 Task: Open Card Mobile App Development Review in Board Sales Team Performance Analysis and Improvement to Workspace Event Technology Rentals and add a team member Softage.2@softage.net, a label Blue, a checklist Webinars, an attachment from your computer, a color Blue and finally, add a card description 'Research and develop new product positioning strategy' and a comment 'This task presents an opportunity to demonstrate our leadership and decision-making skills, making informed choices and taking action.'. Add a start date 'Jan 06, 1900' with a due date 'Jan 13, 1900'
Action: Mouse moved to (775, 399)
Screenshot: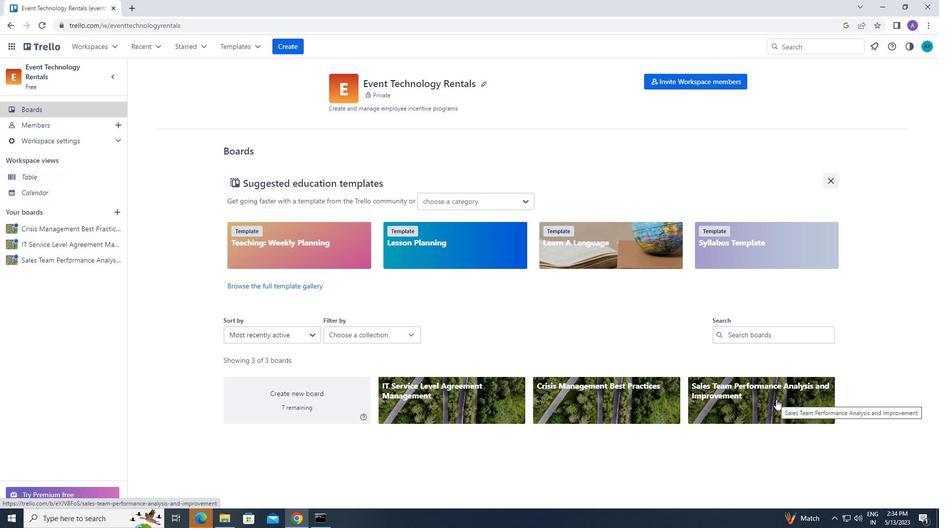 
Action: Mouse pressed left at (775, 399)
Screenshot: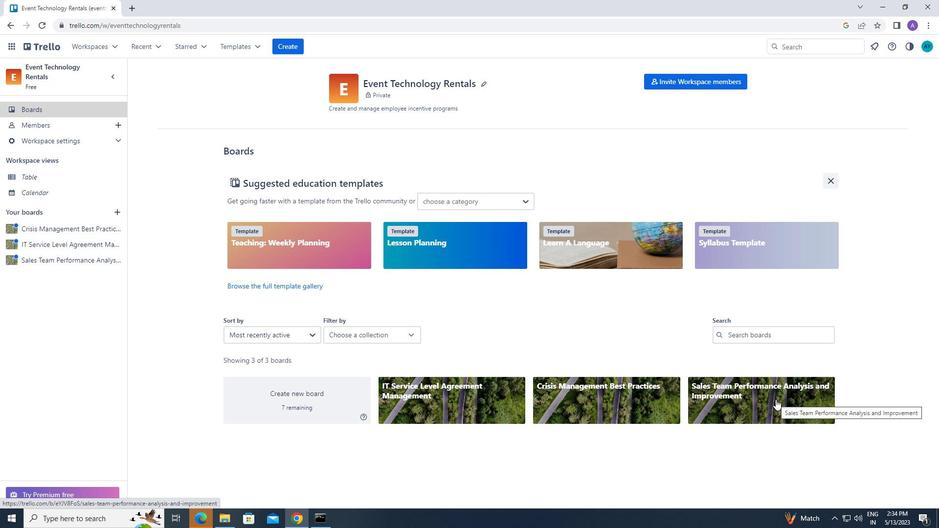 
Action: Mouse moved to (355, 124)
Screenshot: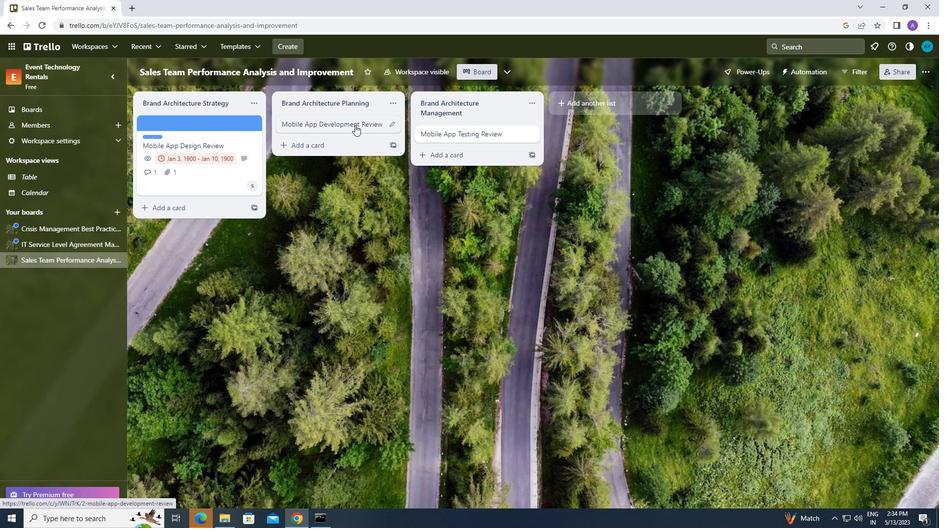 
Action: Mouse pressed left at (355, 124)
Screenshot: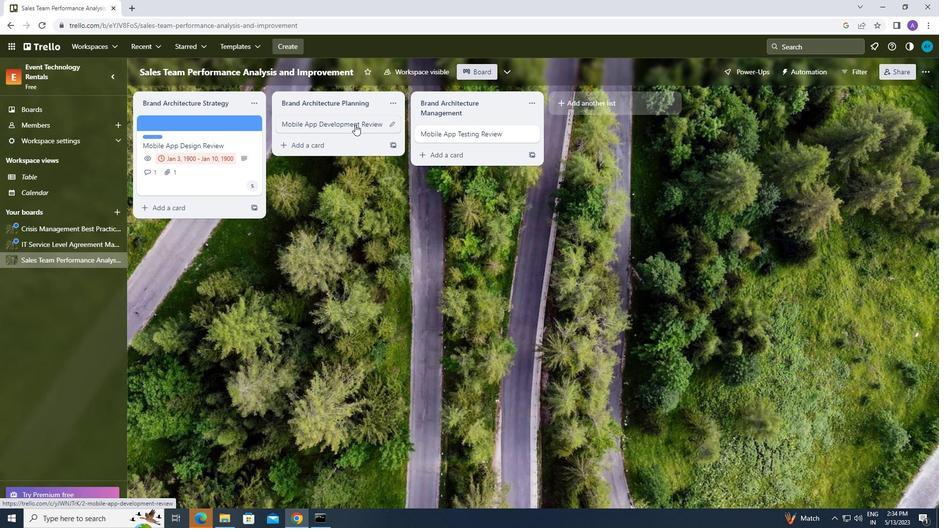 
Action: Mouse moved to (586, 157)
Screenshot: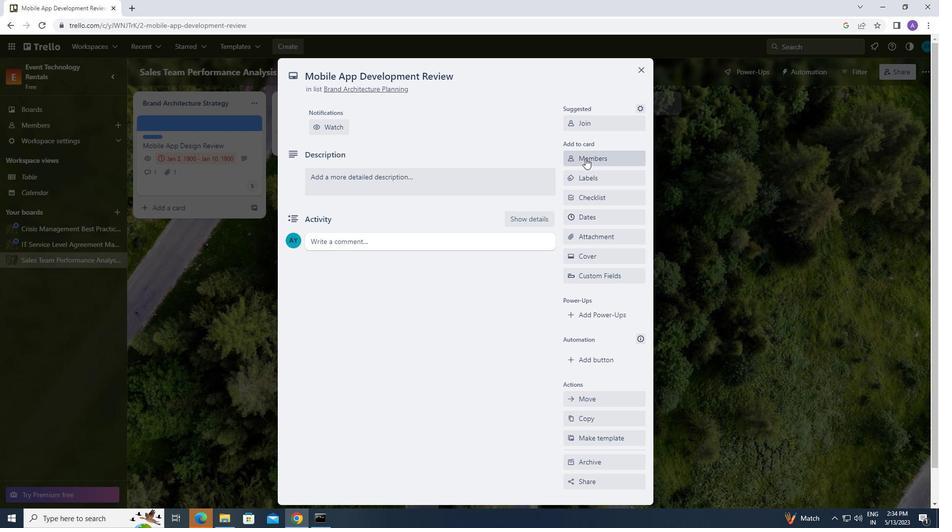 
Action: Mouse pressed left at (586, 157)
Screenshot: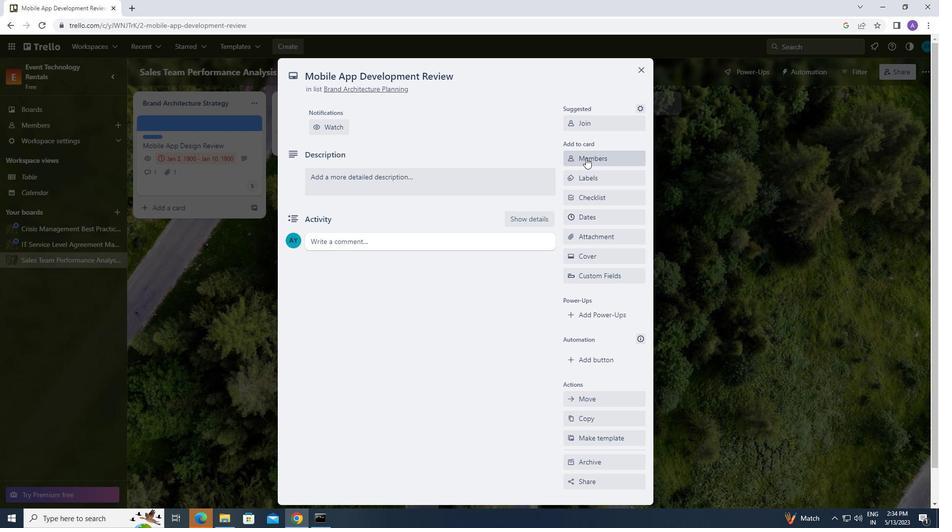 
Action: Mouse moved to (590, 202)
Screenshot: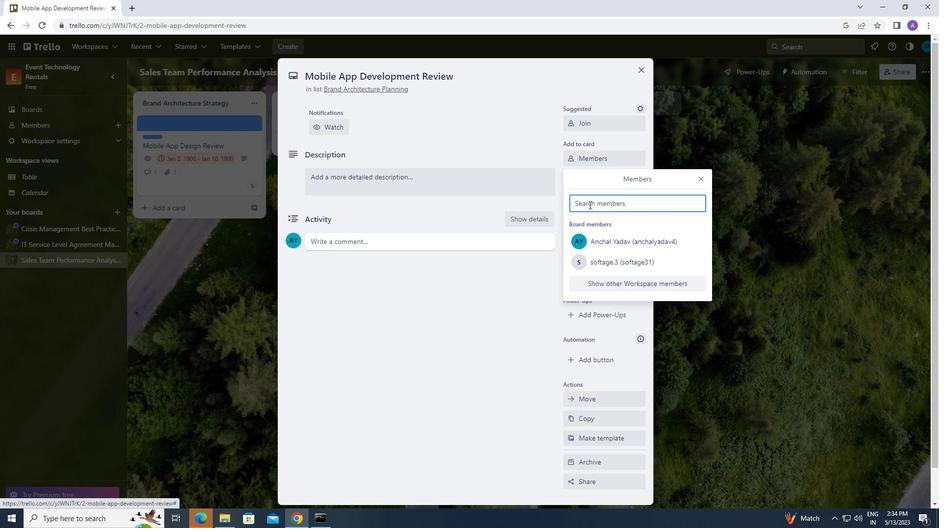 
Action: Mouse pressed left at (590, 202)
Screenshot: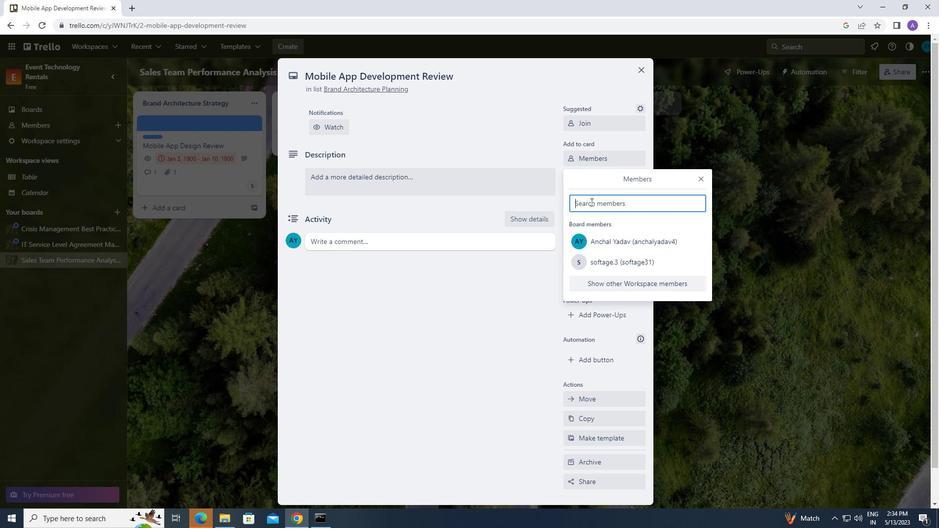 
Action: Key pressed <Key.caps_lock>s<Key.caps_lock><Key.backspace>s<Key.caps_lock>oftag
Screenshot: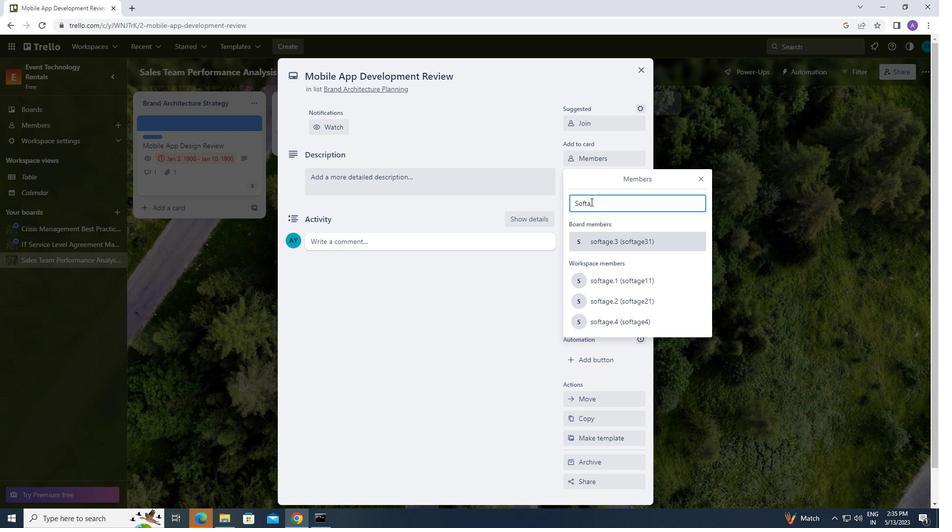
Action: Mouse moved to (638, 196)
Screenshot: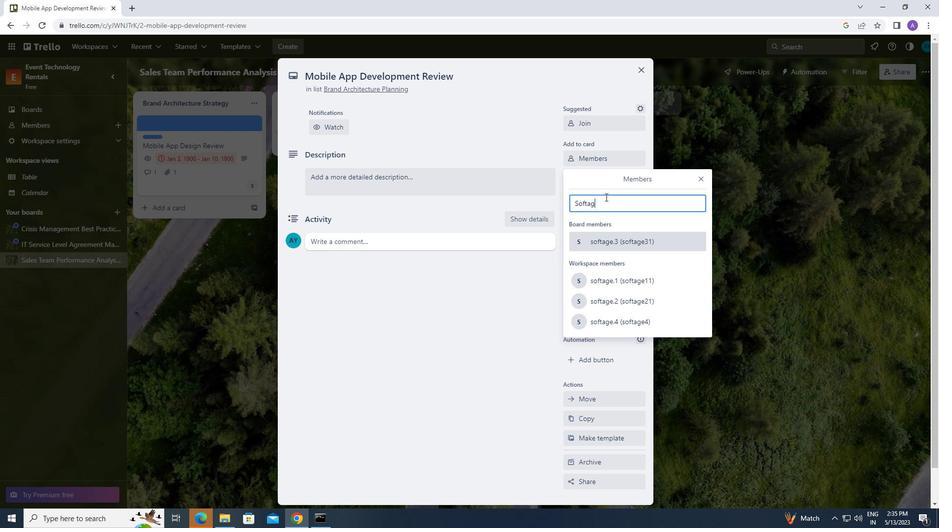 
Action: Key pressed e.2<Key.shift_r>@softage.n
Screenshot: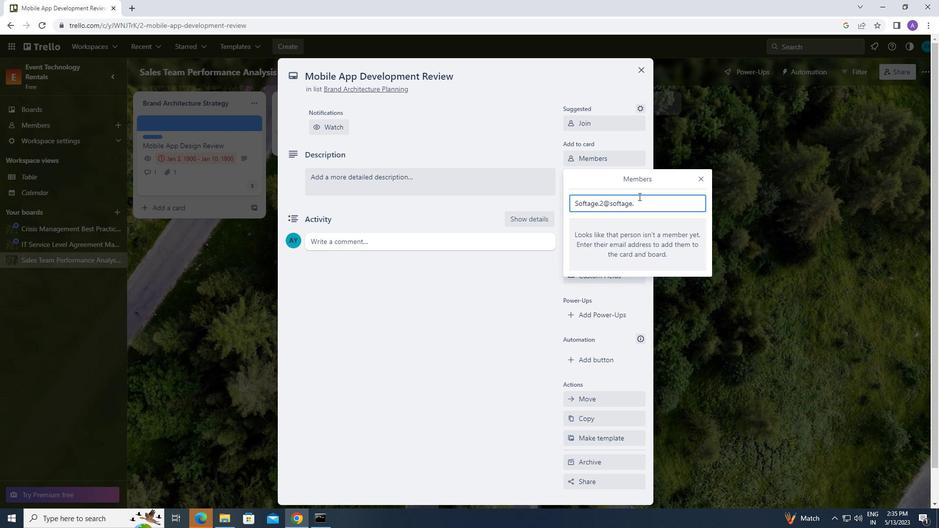 
Action: Mouse moved to (714, 55)
Screenshot: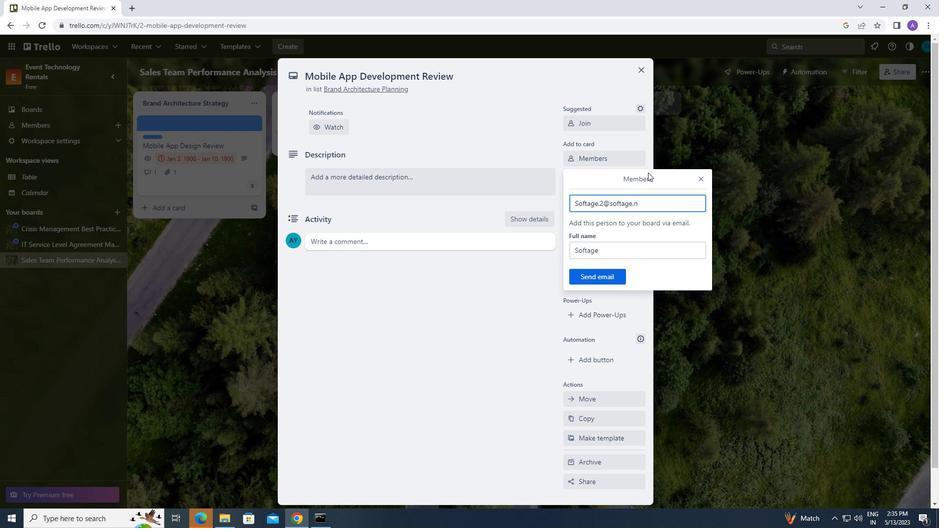 
Action: Key pressed e
Screenshot: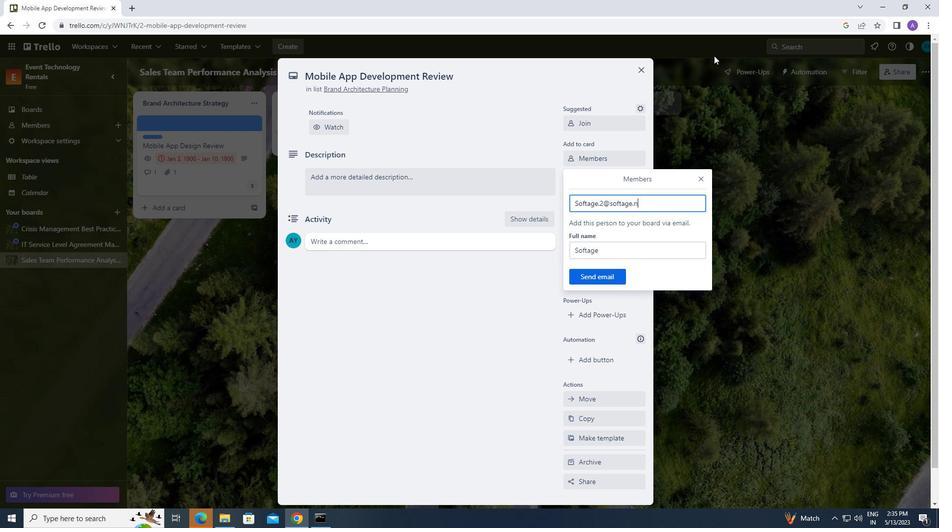 
Action: Mouse moved to (711, 54)
Screenshot: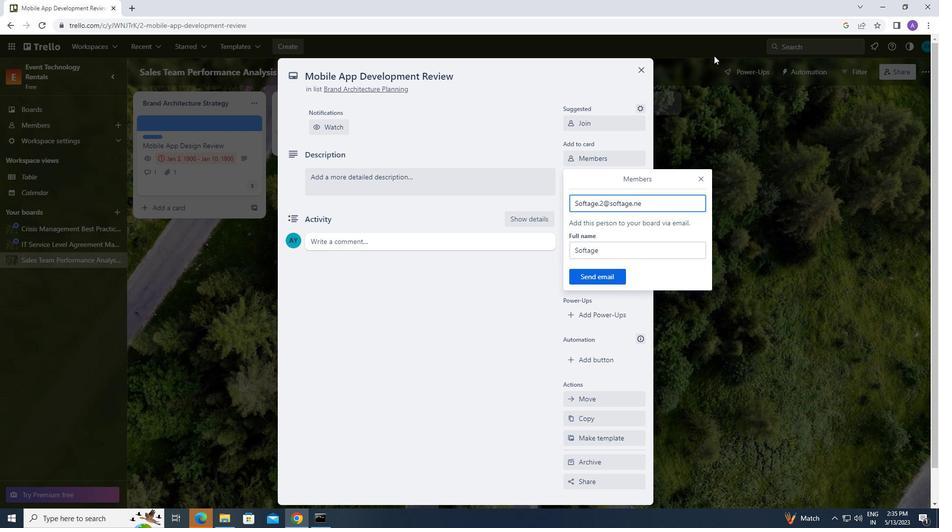 
Action: Key pressed t
Screenshot: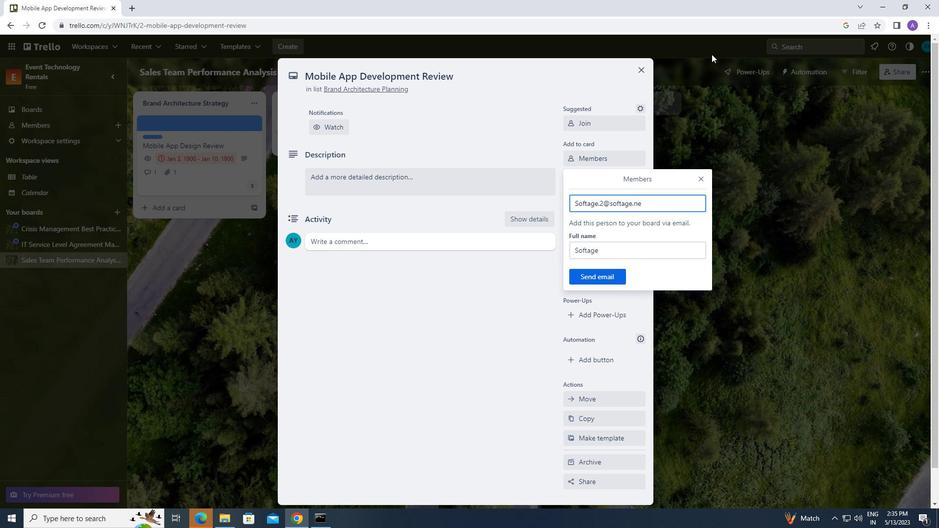 
Action: Mouse moved to (592, 278)
Screenshot: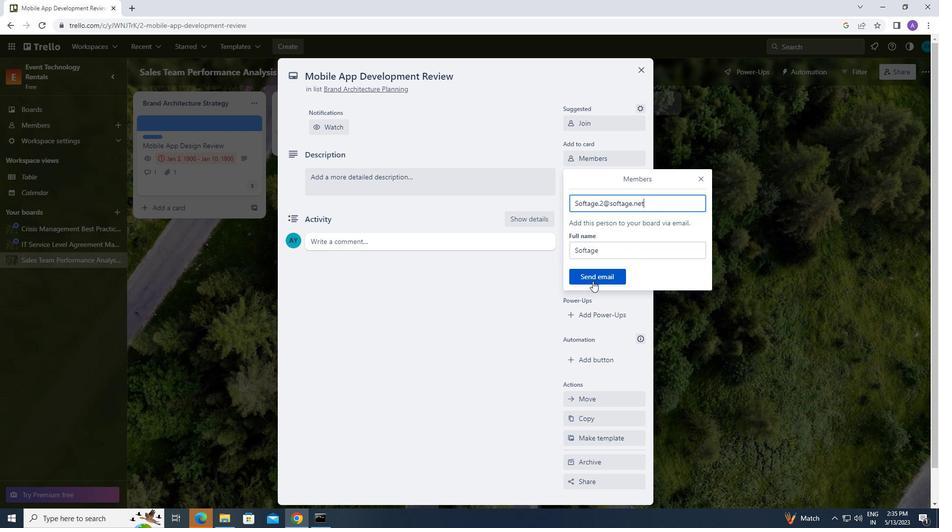 
Action: Mouse pressed left at (592, 278)
Screenshot: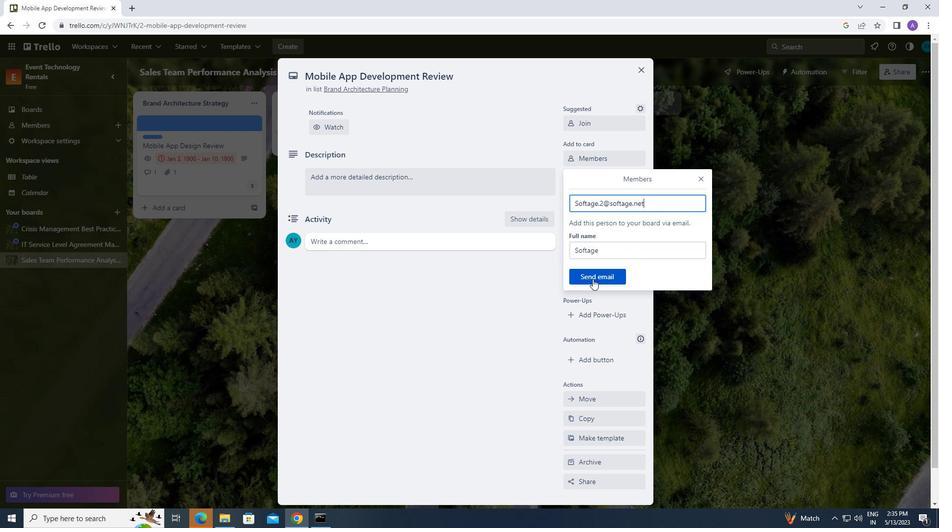 
Action: Mouse moved to (595, 173)
Screenshot: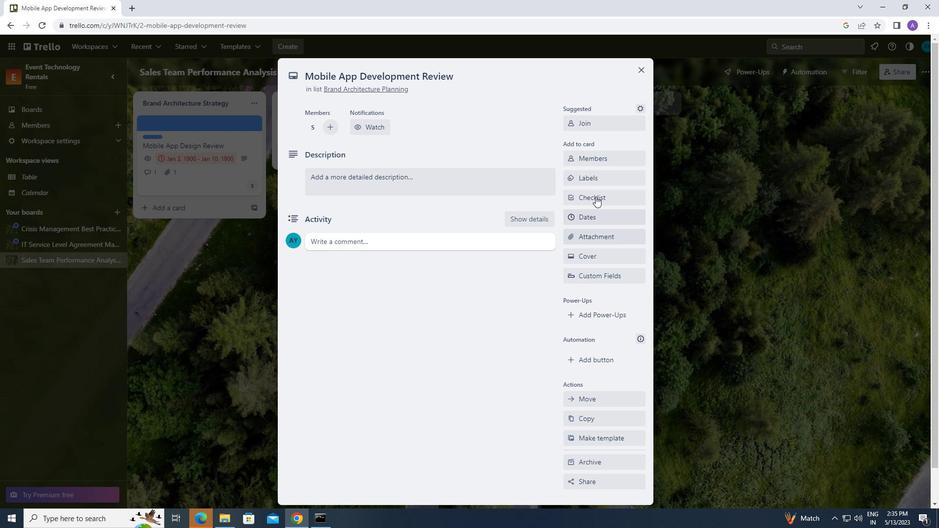 
Action: Mouse pressed left at (595, 173)
Screenshot: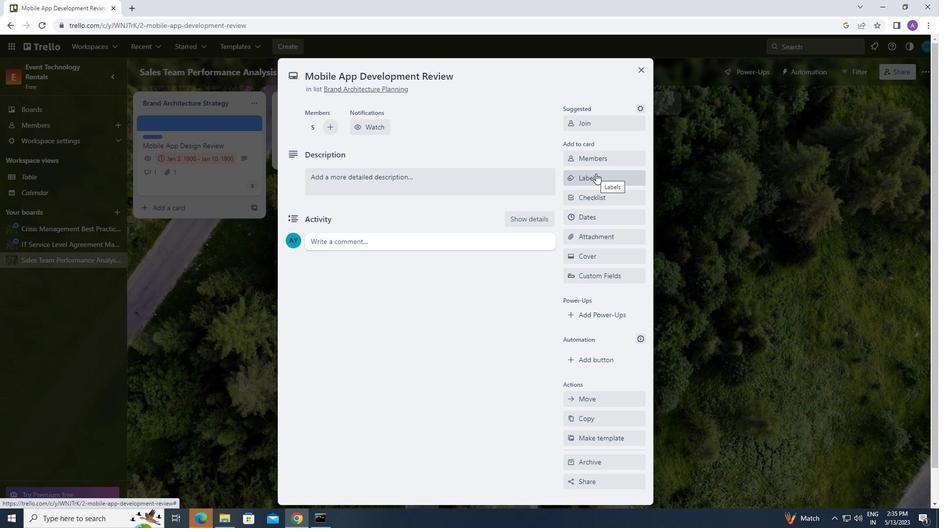 
Action: Mouse moved to (611, 368)
Screenshot: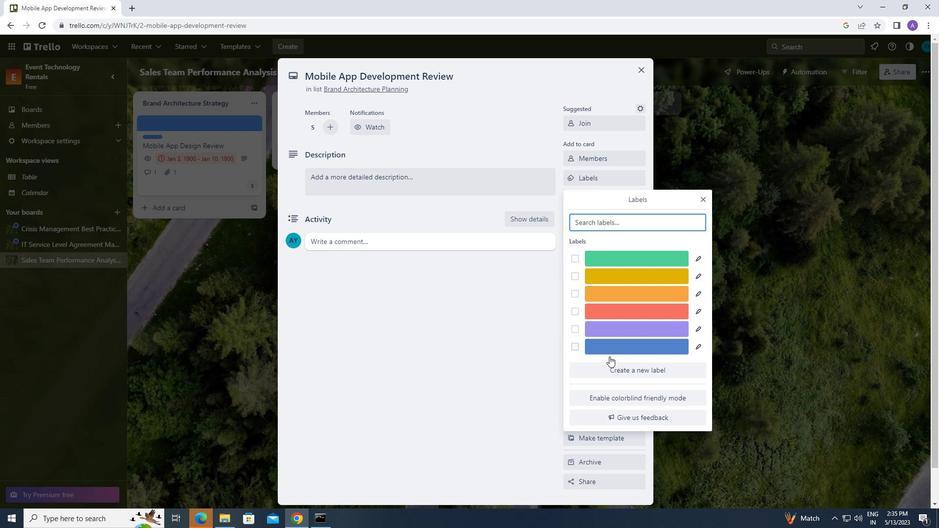 
Action: Mouse pressed left at (611, 368)
Screenshot: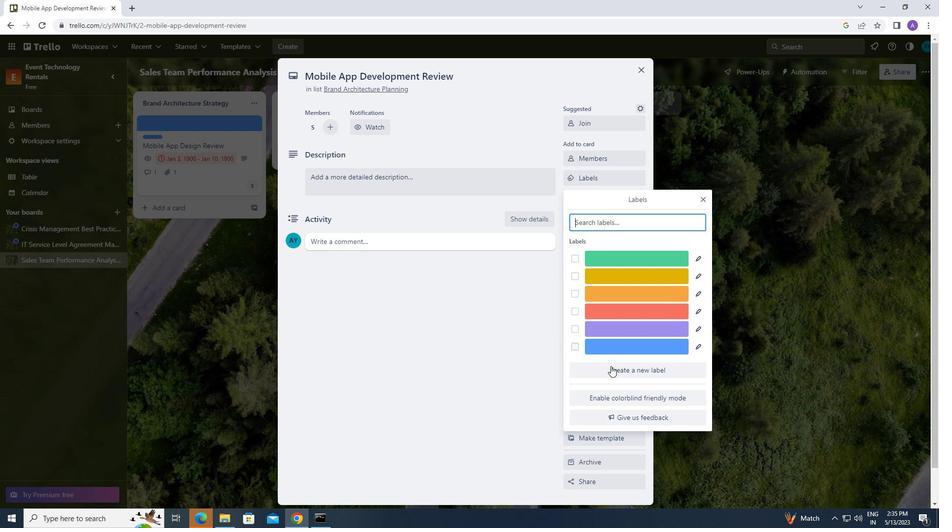 
Action: Mouse moved to (583, 392)
Screenshot: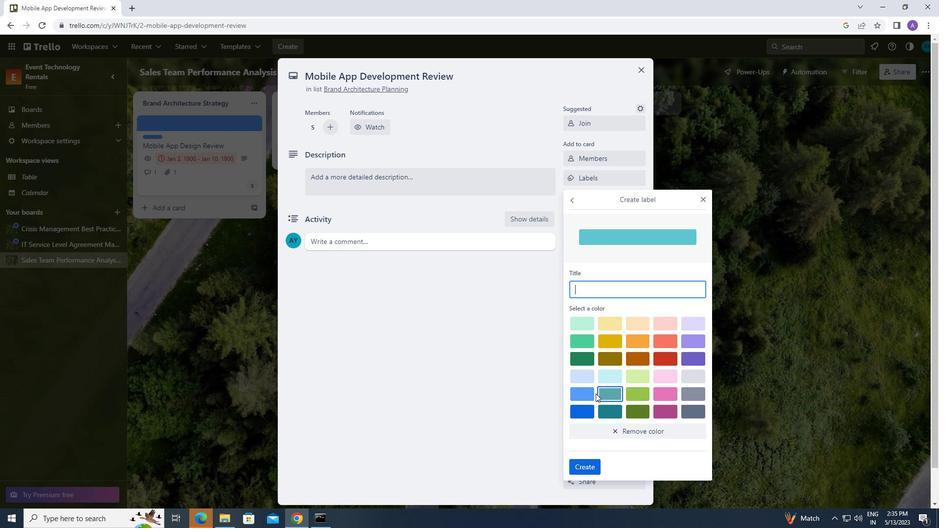 
Action: Mouse pressed left at (583, 392)
Screenshot: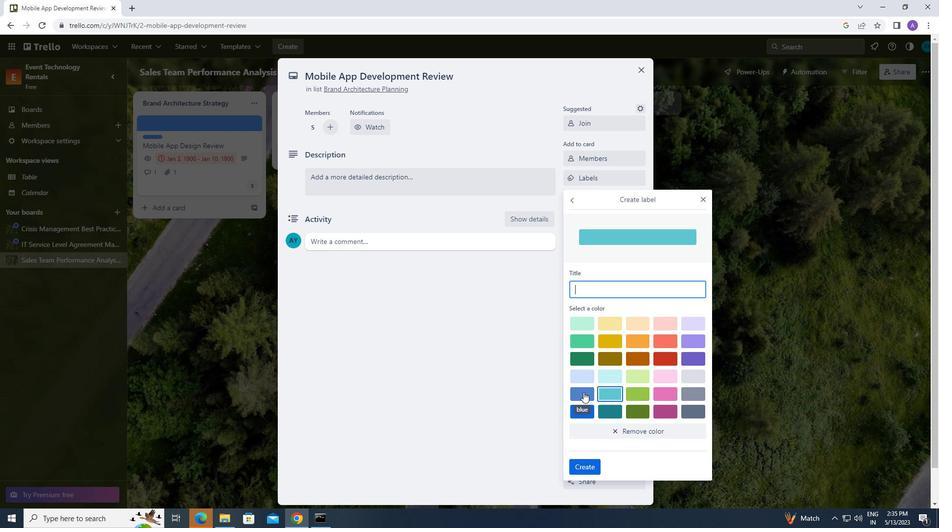 
Action: Mouse moved to (575, 464)
Screenshot: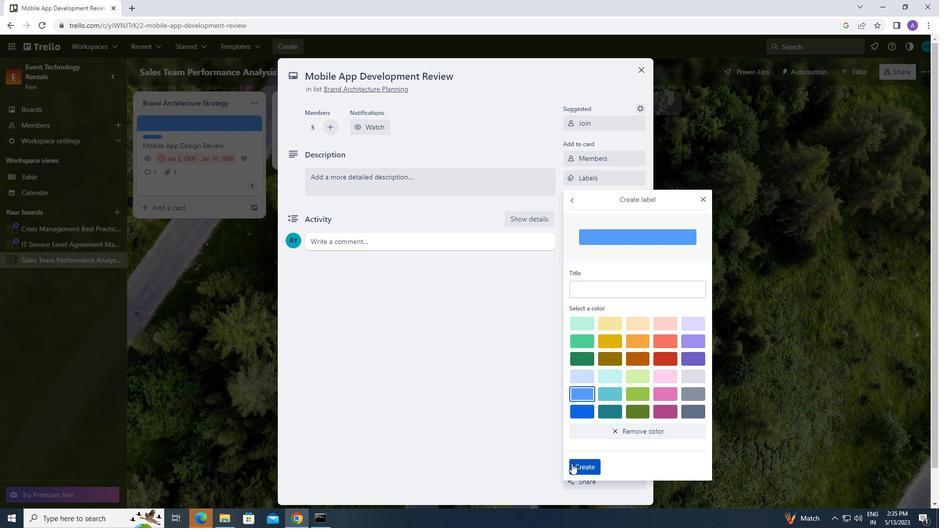 
Action: Mouse pressed left at (575, 464)
Screenshot: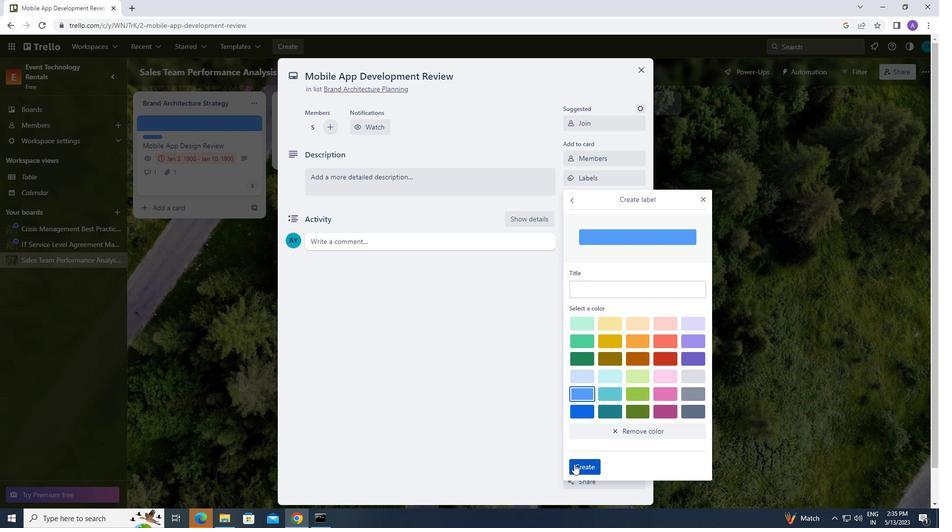 
Action: Mouse moved to (705, 198)
Screenshot: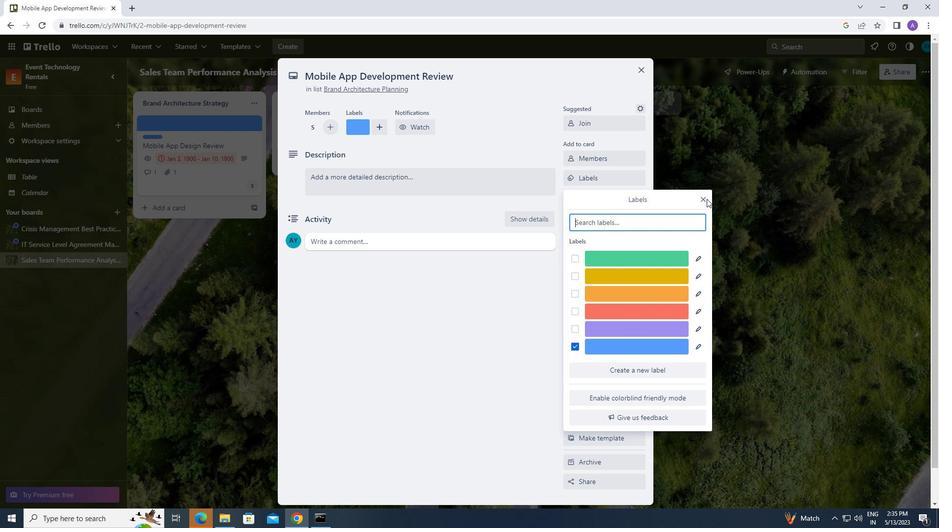 
Action: Mouse pressed left at (705, 198)
Screenshot: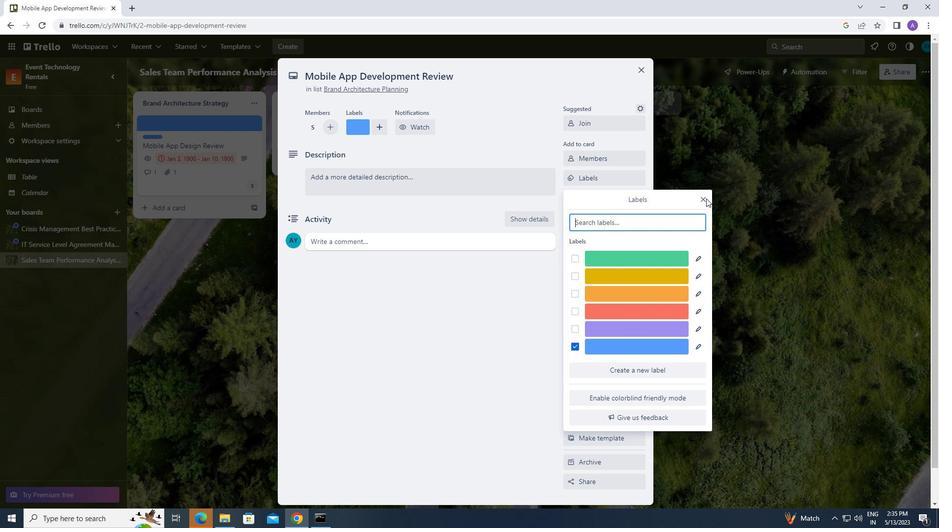 
Action: Mouse moved to (580, 198)
Screenshot: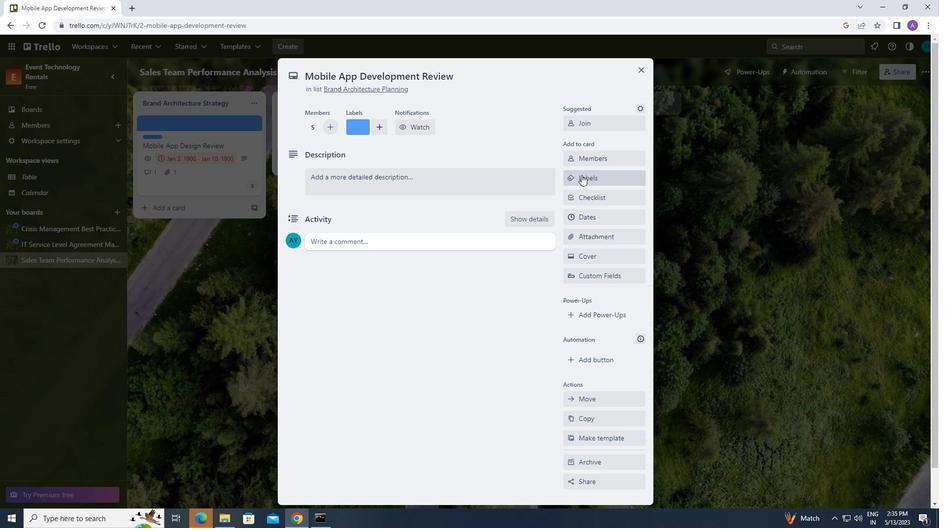 
Action: Mouse pressed left at (580, 198)
Screenshot: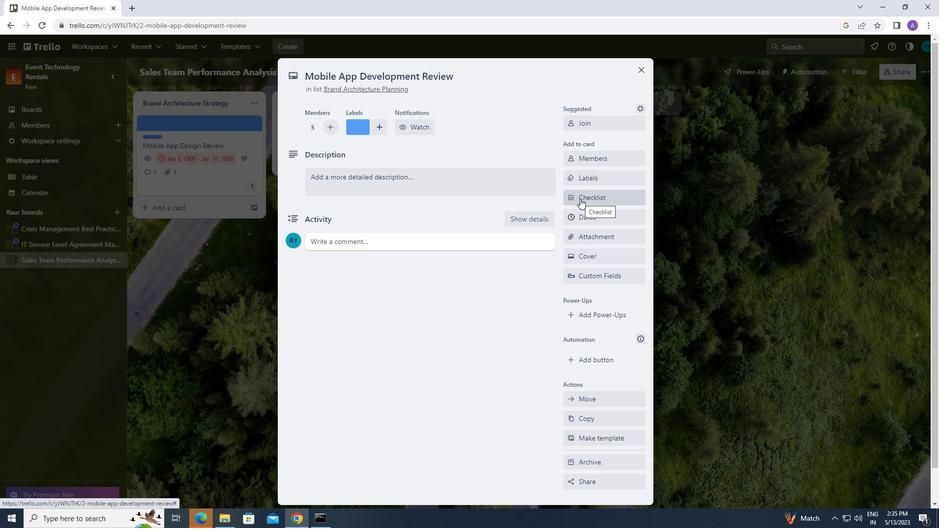 
Action: Mouse moved to (596, 234)
Screenshot: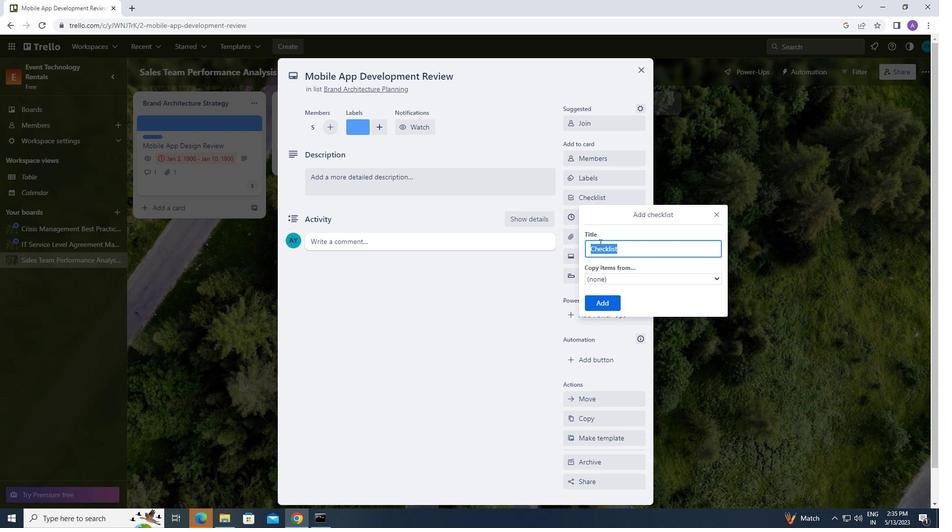 
Action: Key pressed <Key.caps_lock>w<Key.caps_lock>ebi
Screenshot: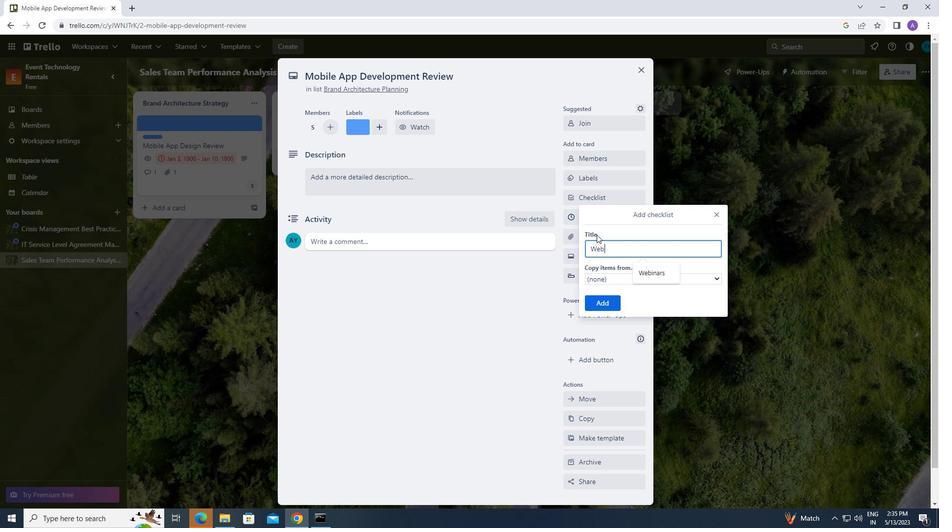 
Action: Mouse moved to (648, 216)
Screenshot: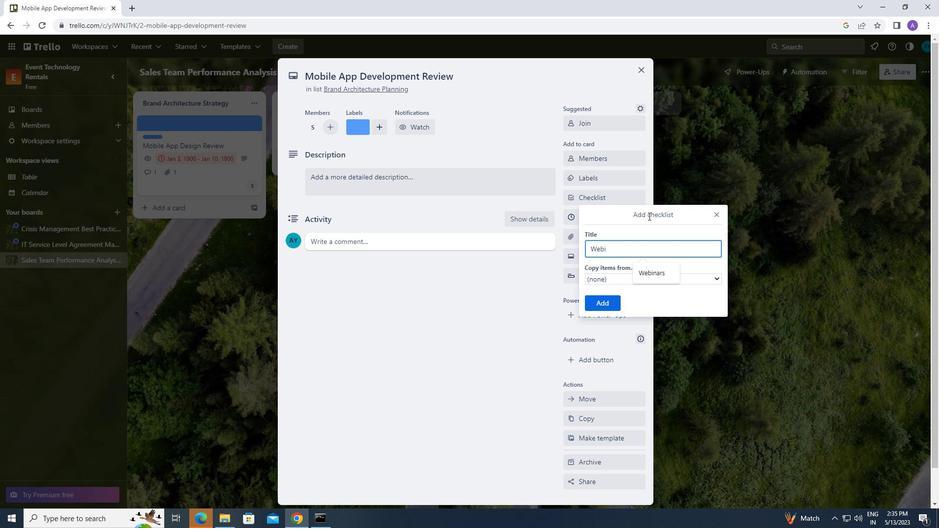 
Action: Key pressed n
Screenshot: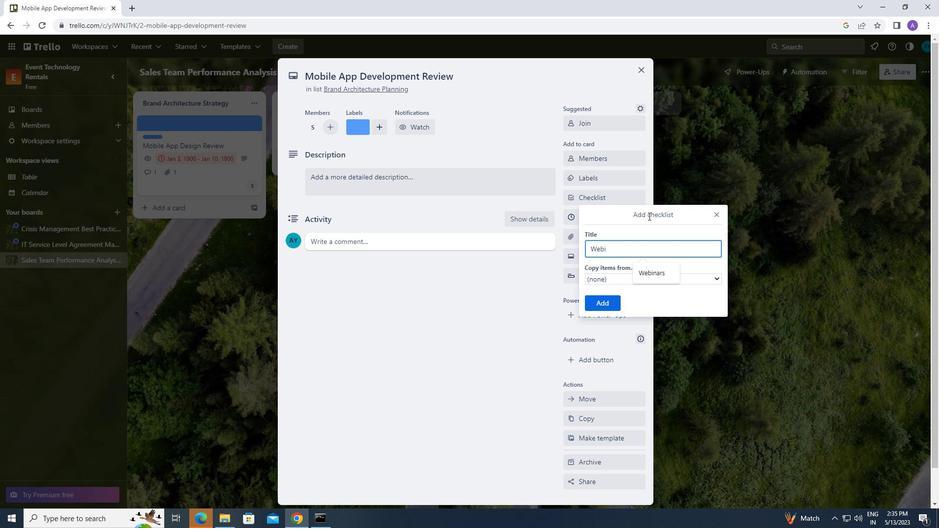 
Action: Mouse moved to (666, 214)
Screenshot: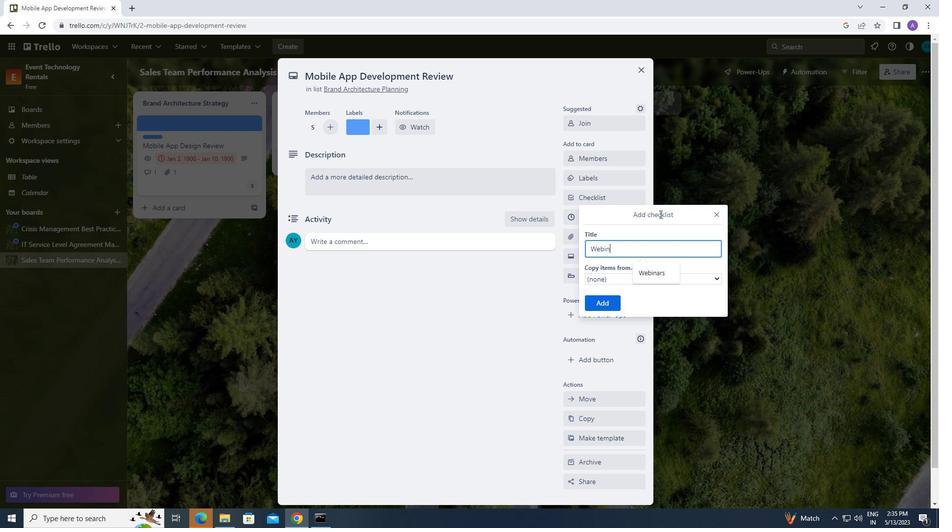 
Action: Key pressed ars
Screenshot: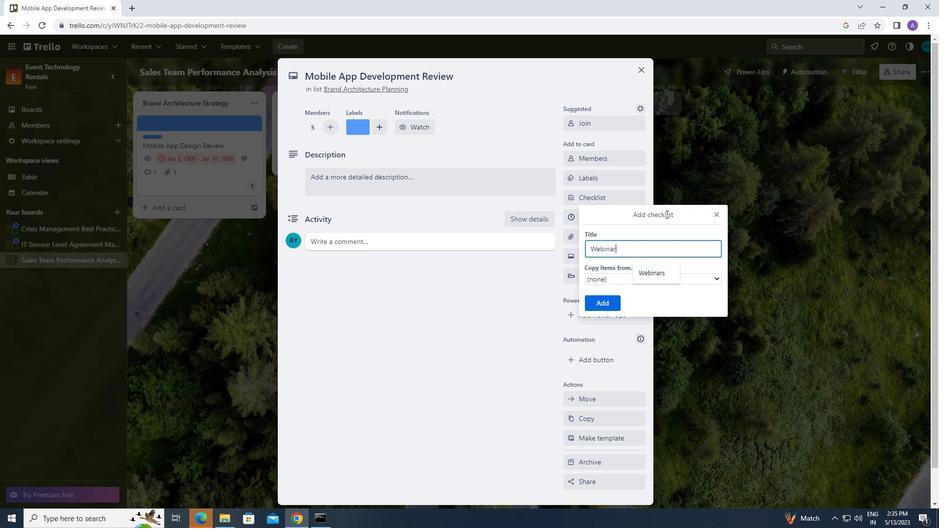 
Action: Mouse moved to (606, 301)
Screenshot: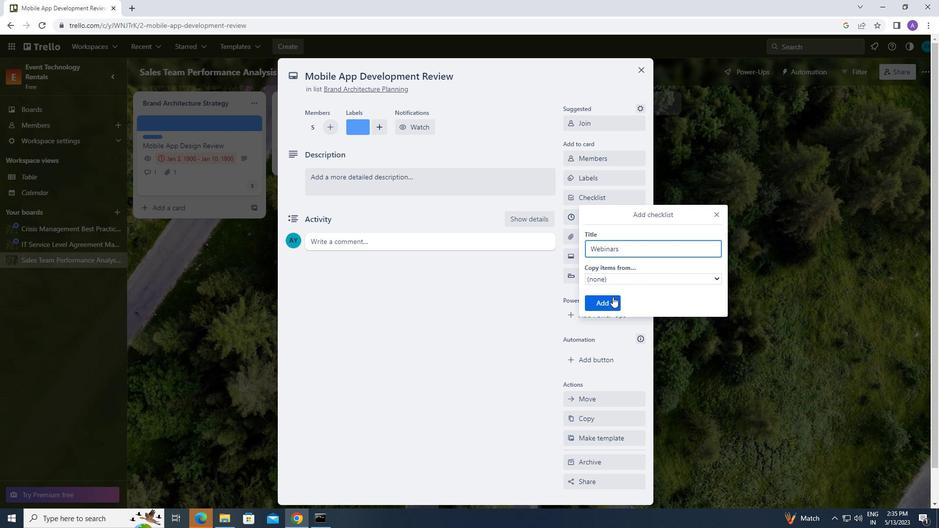 
Action: Mouse pressed left at (606, 301)
Screenshot: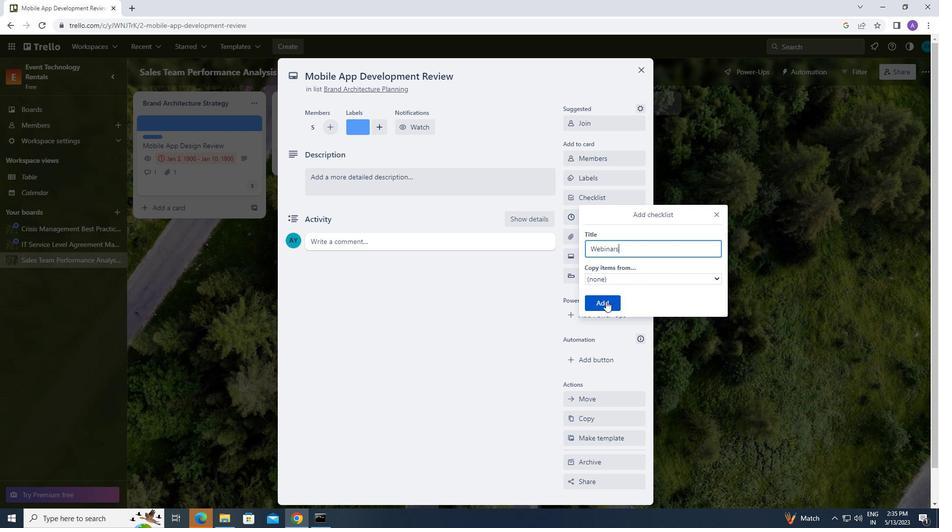 
Action: Mouse moved to (586, 234)
Screenshot: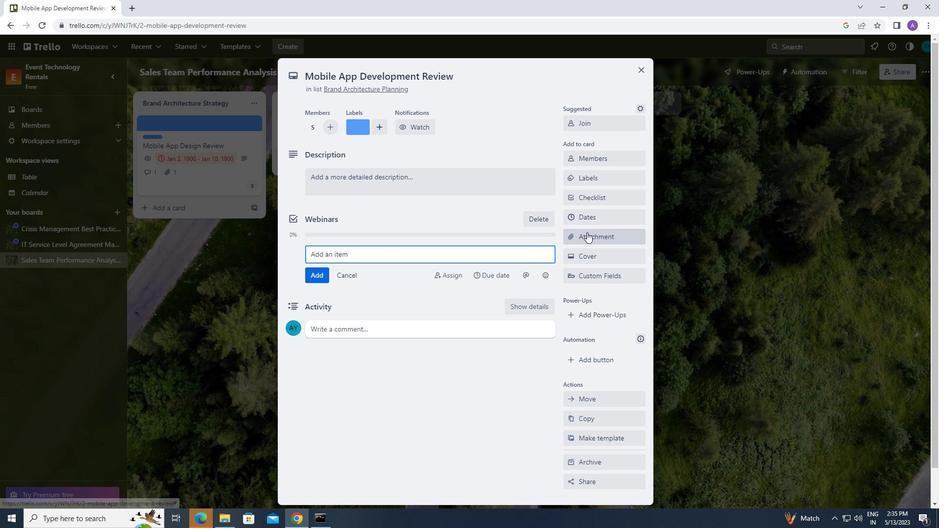
Action: Mouse pressed left at (586, 234)
Screenshot: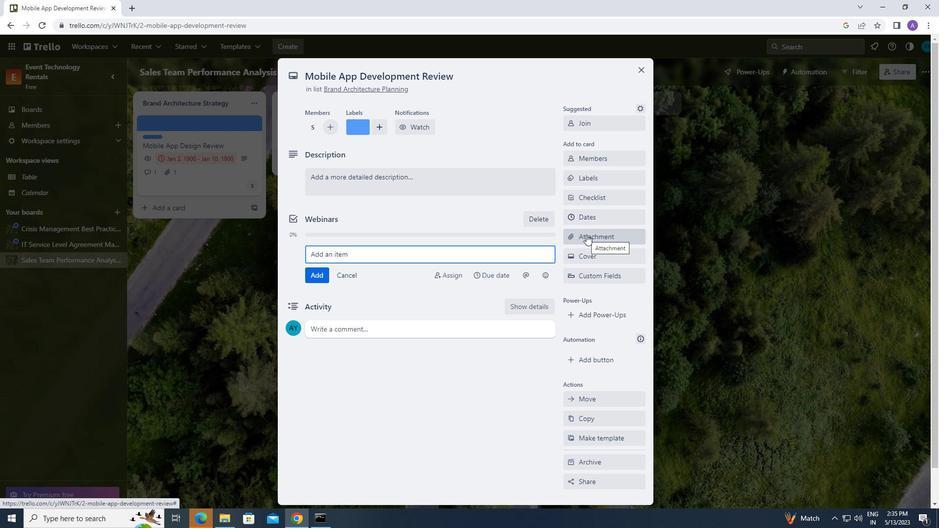 
Action: Mouse moved to (587, 277)
Screenshot: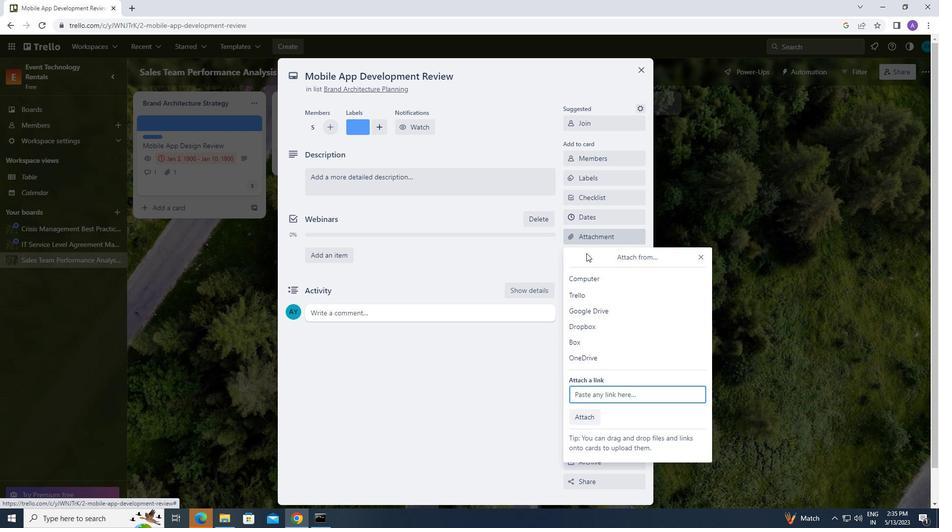 
Action: Mouse pressed left at (587, 277)
Screenshot: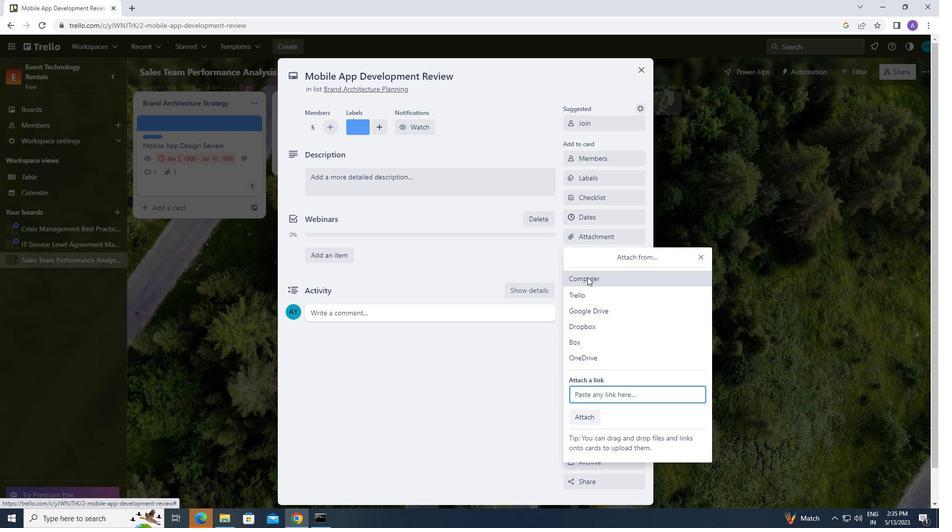 
Action: Mouse moved to (233, 68)
Screenshot: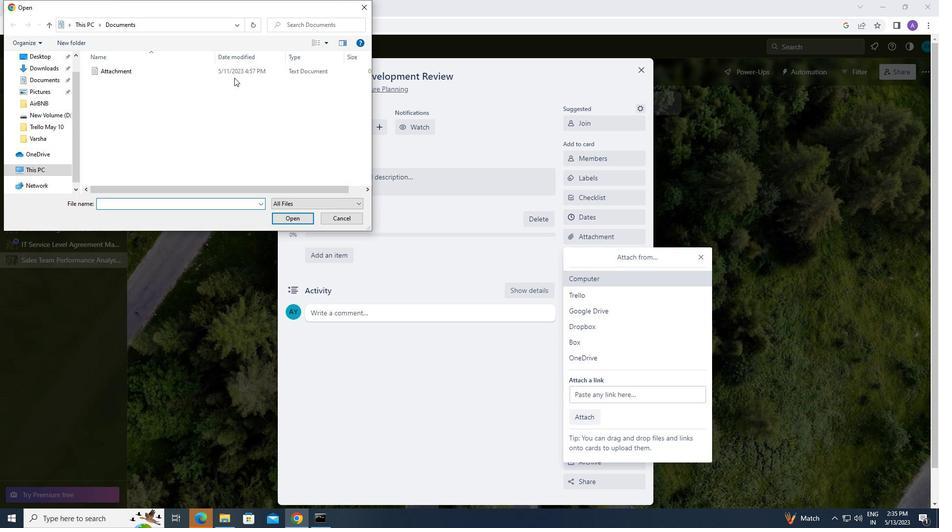 
Action: Mouse pressed left at (233, 68)
Screenshot: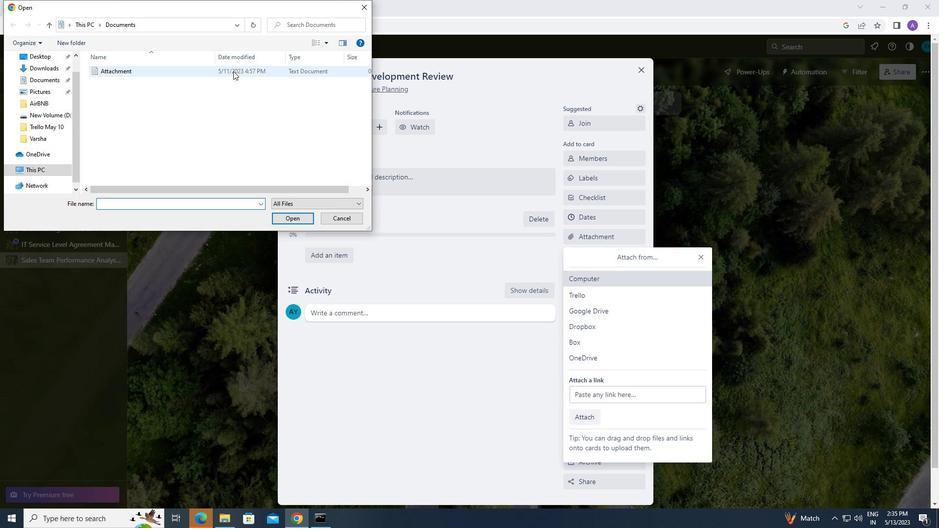 
Action: Mouse moved to (287, 220)
Screenshot: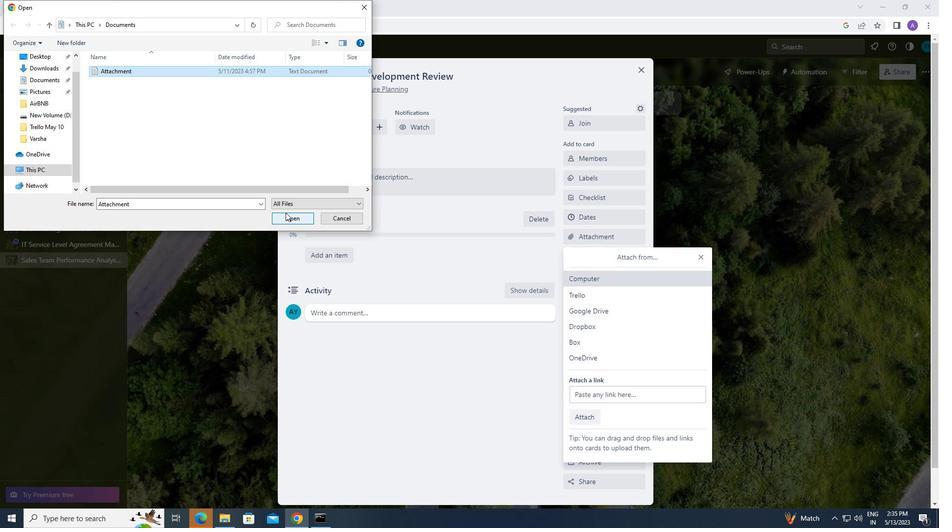 
Action: Mouse pressed left at (287, 220)
Screenshot: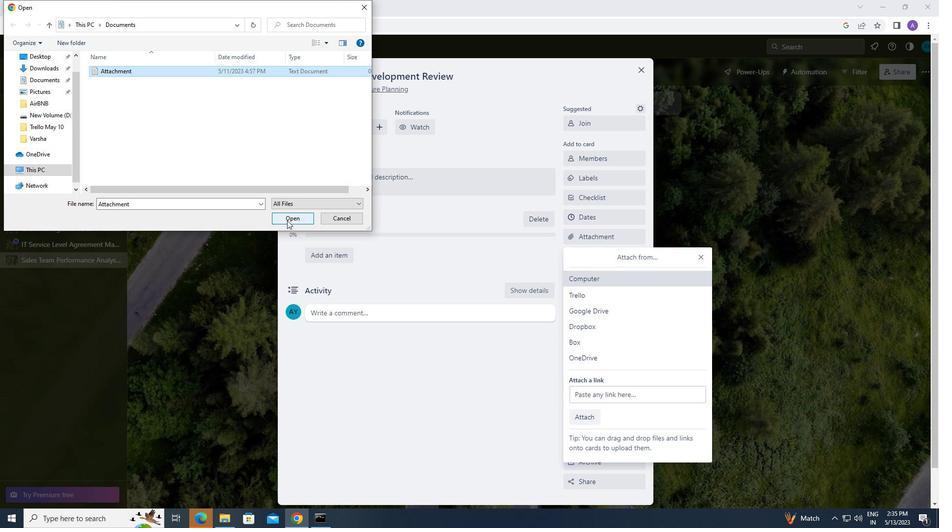 
Action: Mouse moved to (584, 256)
Screenshot: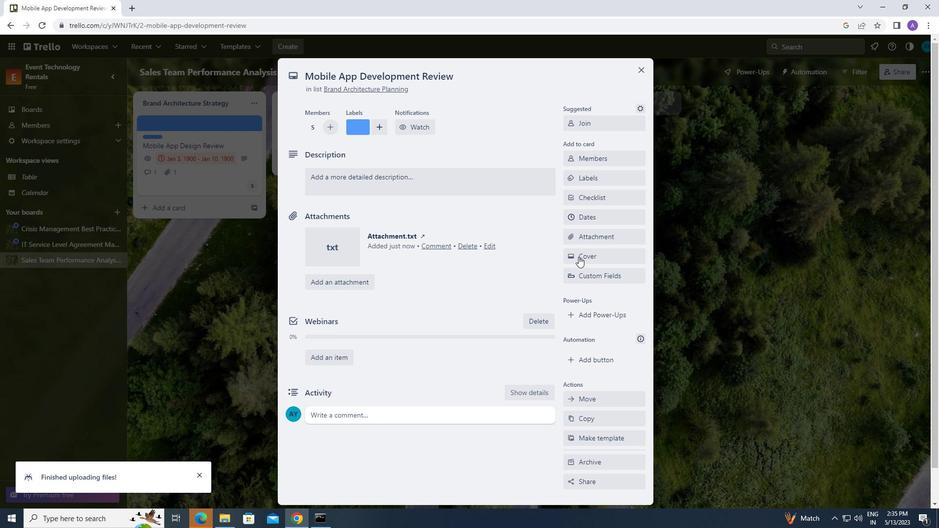 
Action: Mouse pressed left at (584, 256)
Screenshot: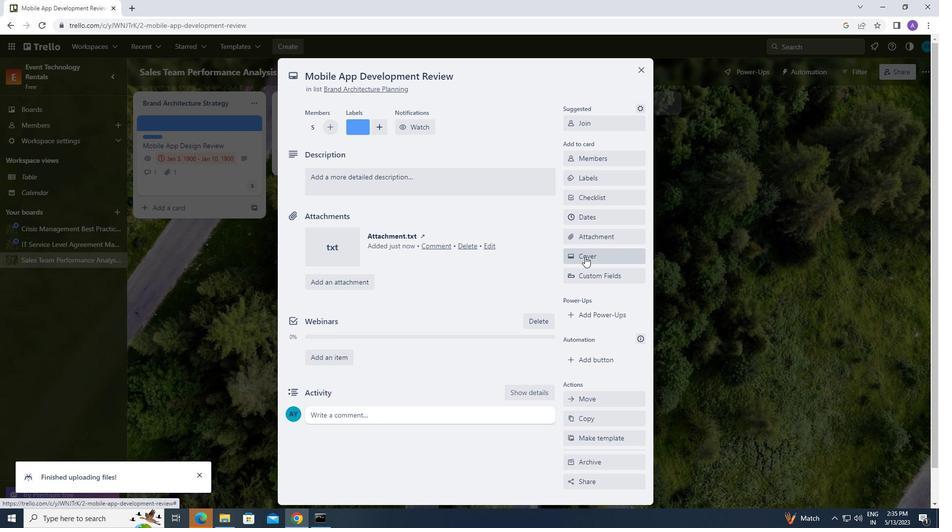 
Action: Mouse moved to (574, 169)
Screenshot: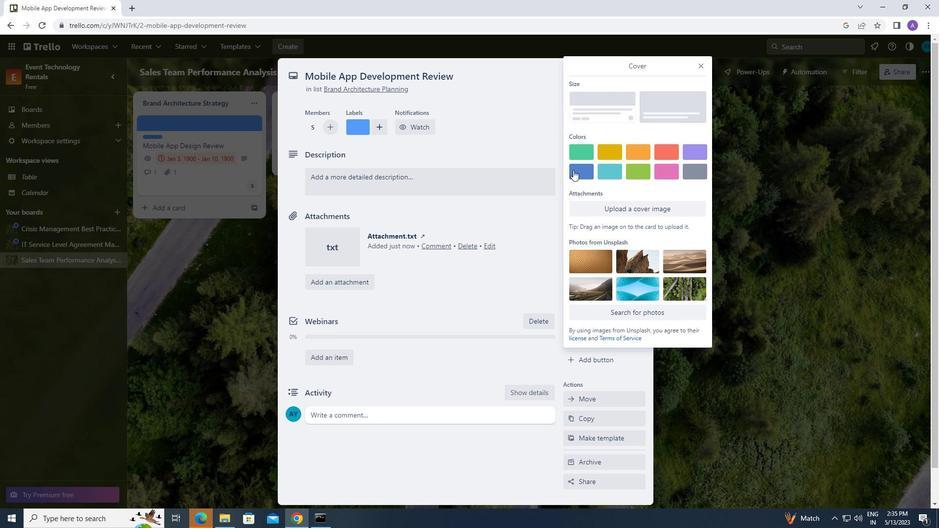 
Action: Mouse pressed left at (574, 169)
Screenshot: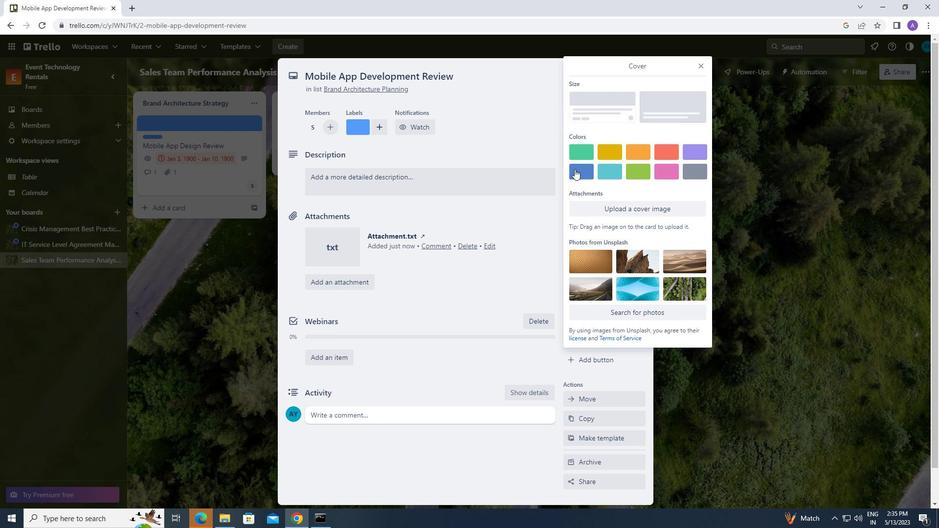 
Action: Mouse moved to (701, 61)
Screenshot: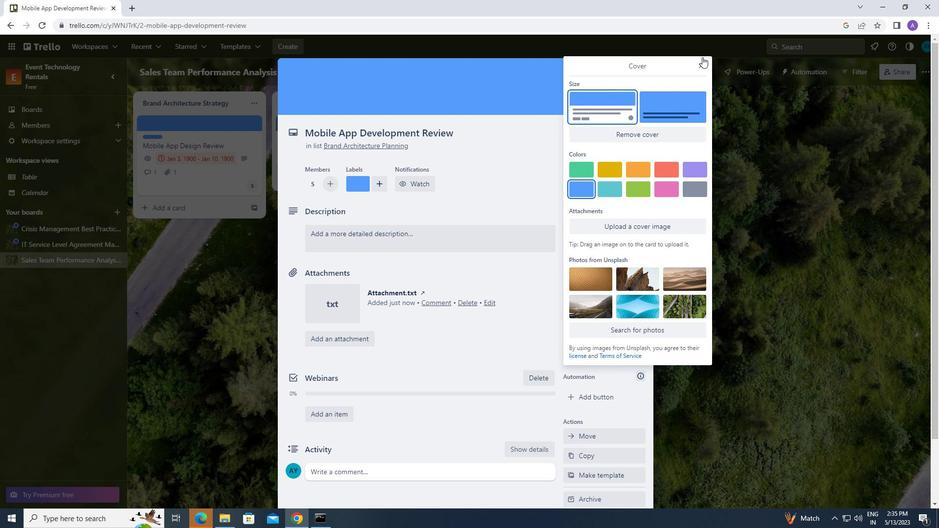 
Action: Mouse pressed left at (701, 61)
Screenshot: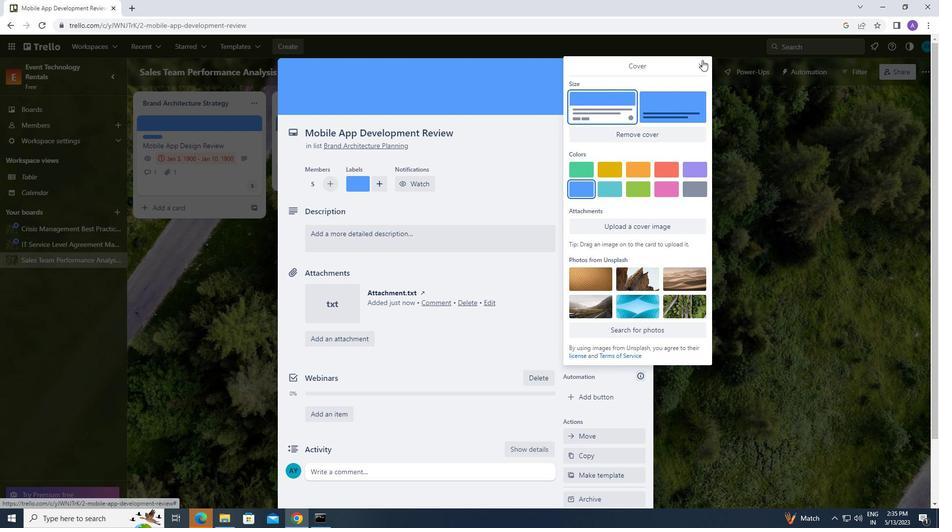 
Action: Mouse moved to (429, 241)
Screenshot: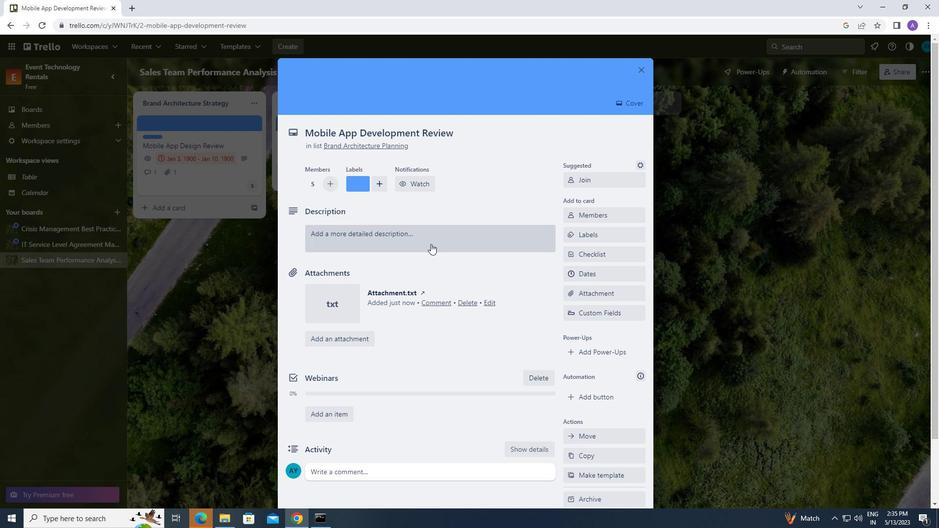 
Action: Mouse pressed left at (429, 241)
Screenshot: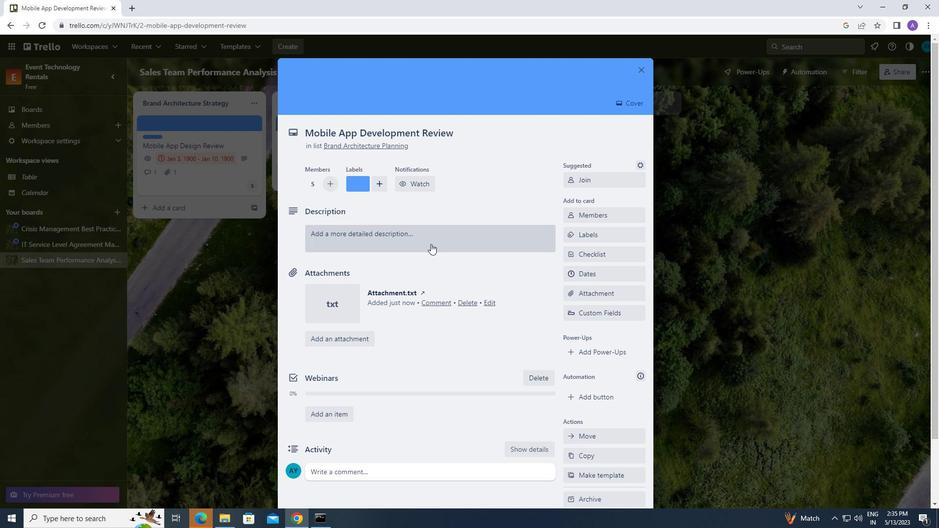 
Action: Mouse moved to (327, 263)
Screenshot: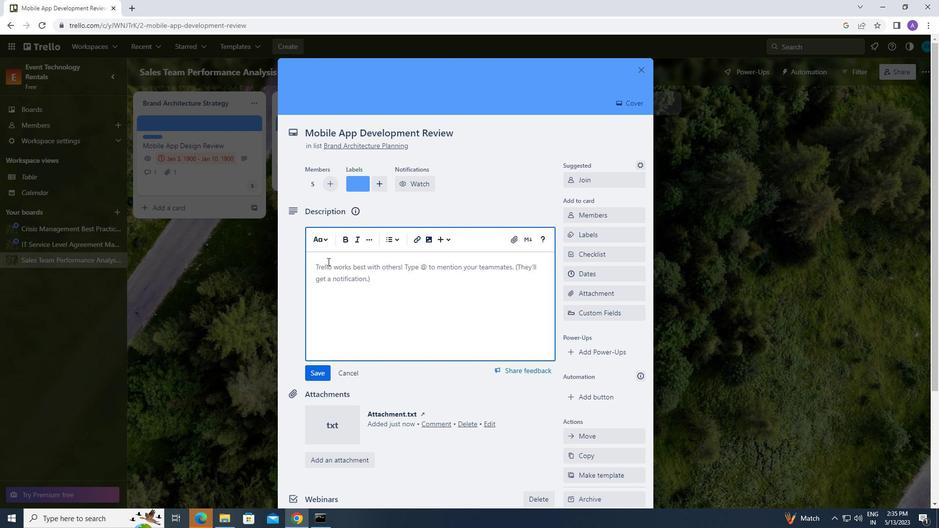 
Action: Mouse pressed left at (327, 263)
Screenshot: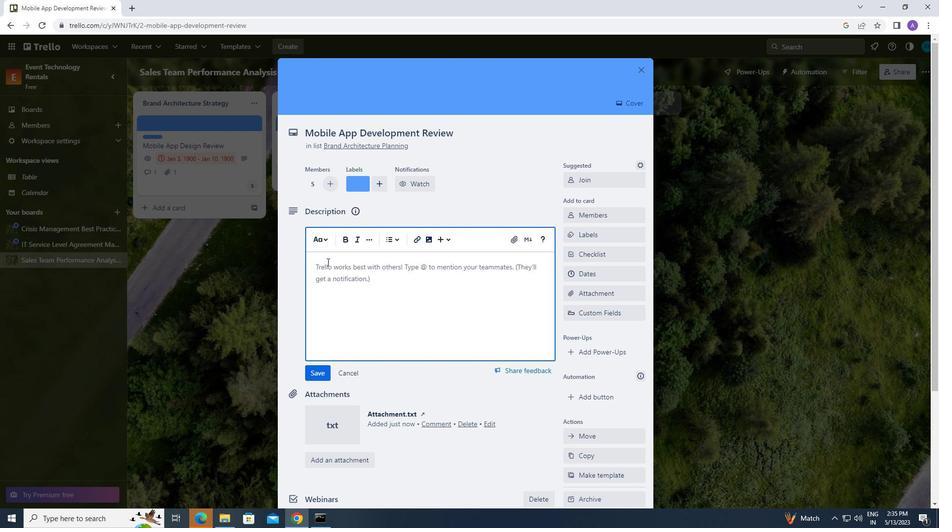 
Action: Key pressed <Key.caps_lock>r<Key.caps_lock>esea
Screenshot: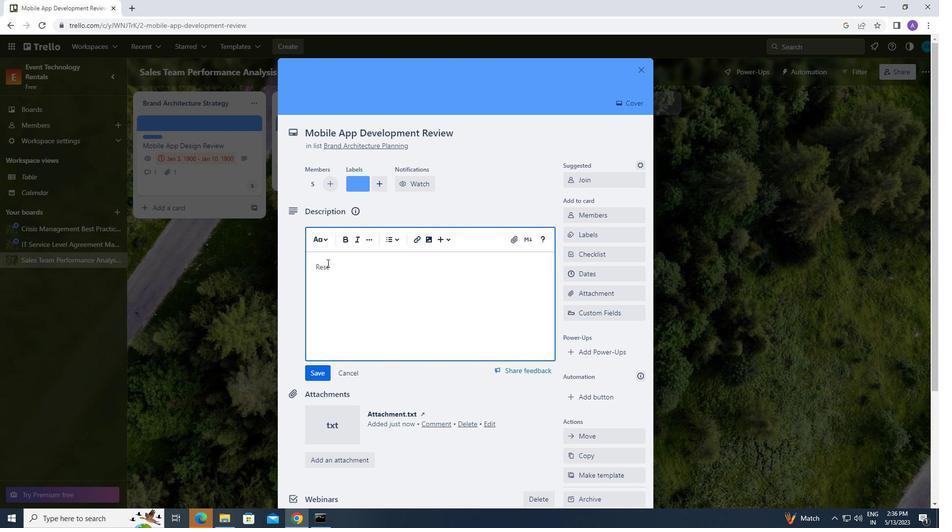 
Action: Mouse moved to (363, 236)
Screenshot: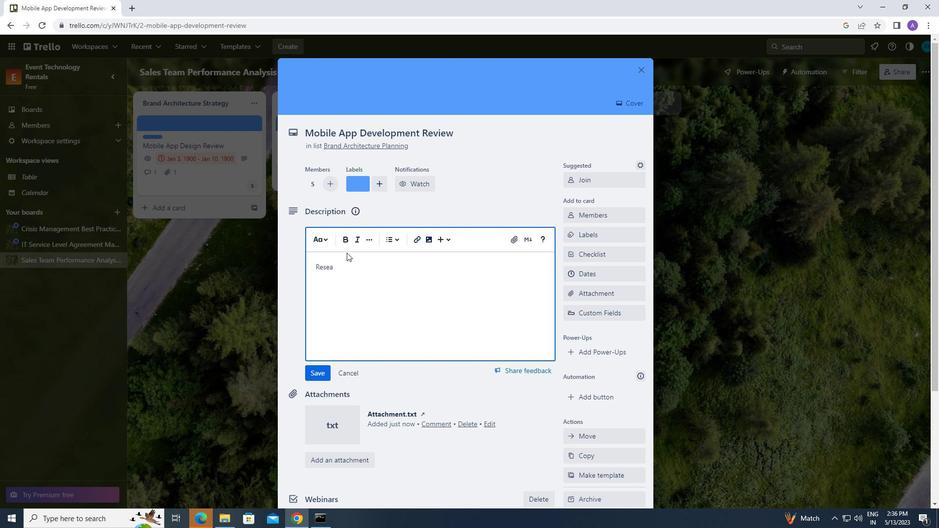 
Action: Key pressed rcg<Key.backspace>h<Key.space>ab<Key.backspace>nd<Key.space>develop<Key.space>nw<Key.backspace>ew<Key.space>product<Key.space>positioning<Key.space>strategy
Screenshot: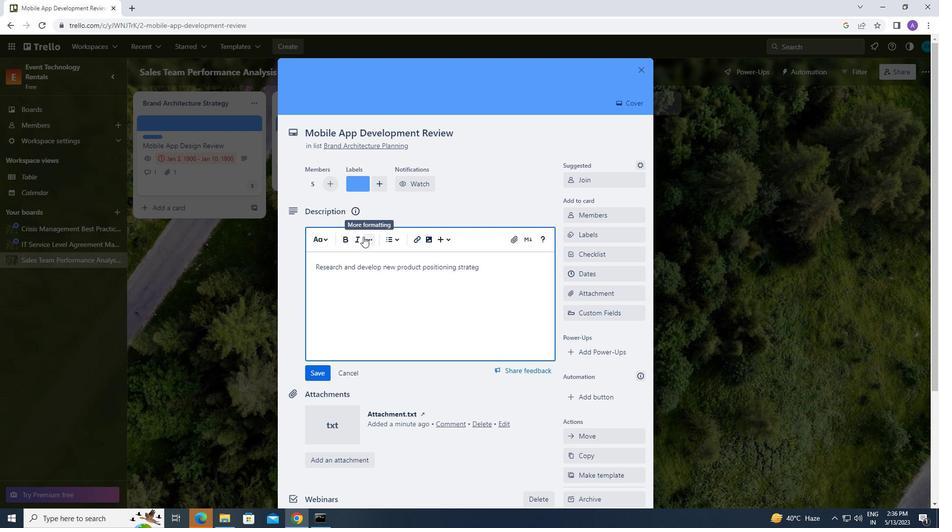 
Action: Mouse moved to (318, 376)
Screenshot: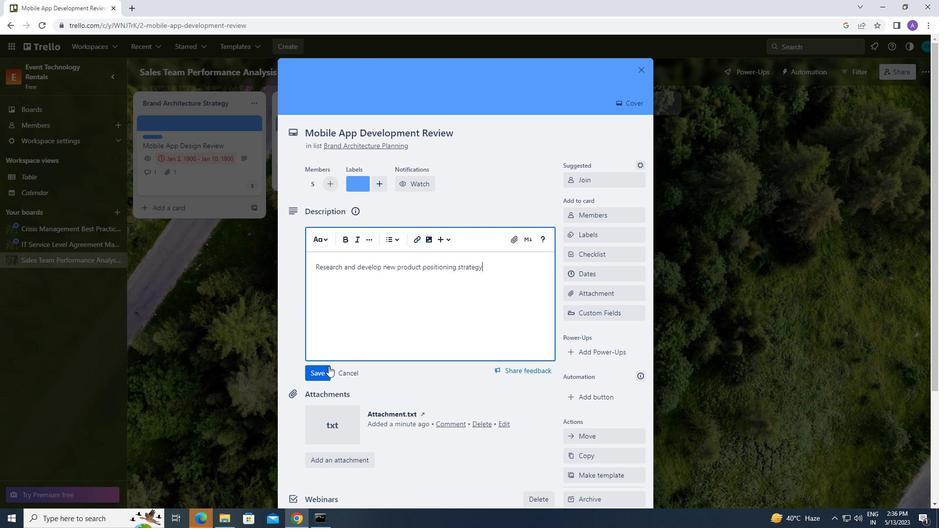 
Action: Mouse pressed left at (318, 376)
Screenshot: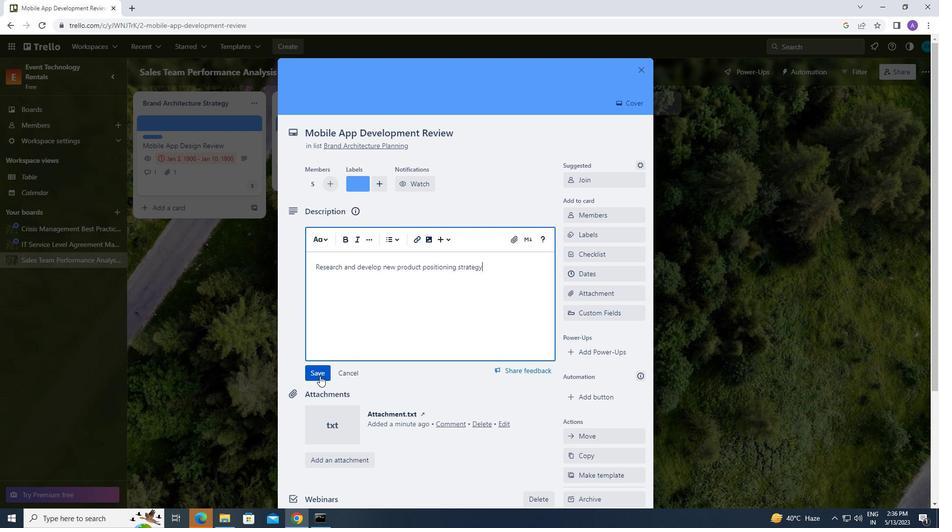 
Action: Mouse moved to (330, 366)
Screenshot: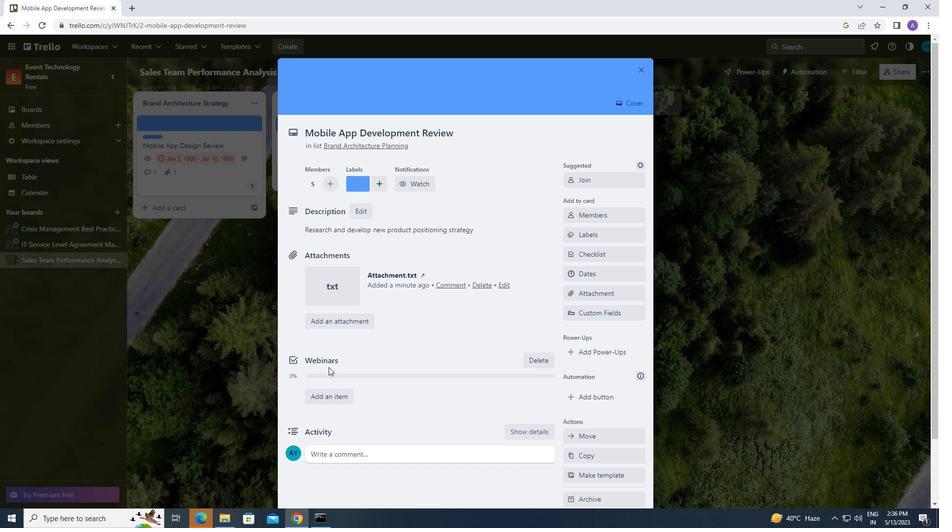 
Action: Mouse scrolled (330, 365) with delta (0, 0)
Screenshot: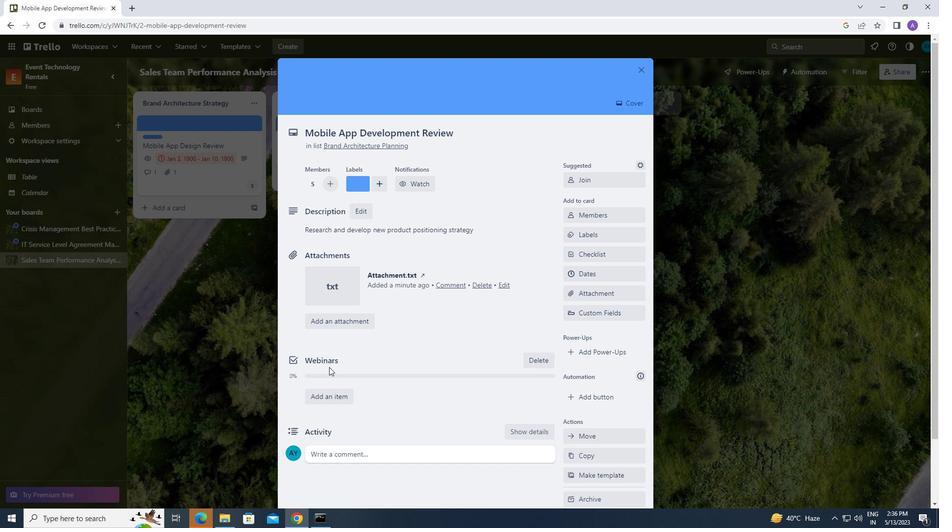 
Action: Mouse scrolled (330, 365) with delta (0, 0)
Screenshot: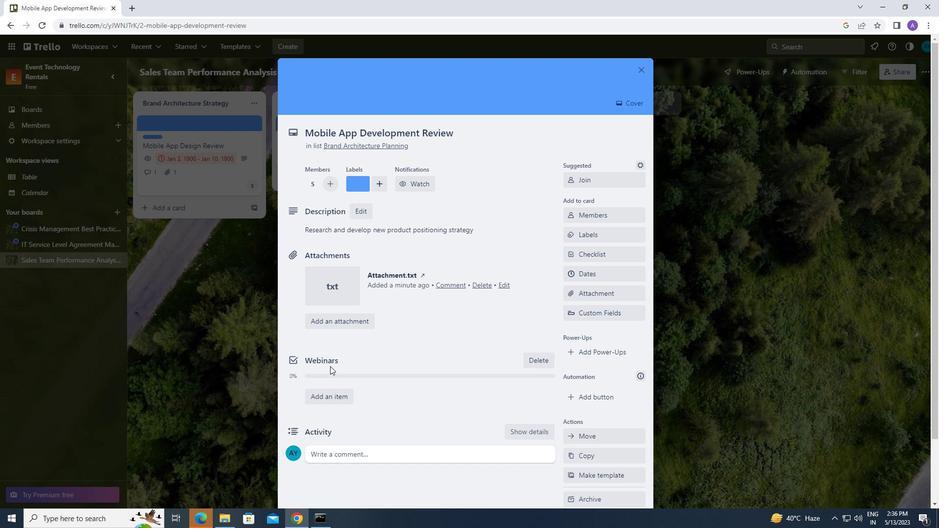 
Action: Mouse scrolled (330, 365) with delta (0, 0)
Screenshot: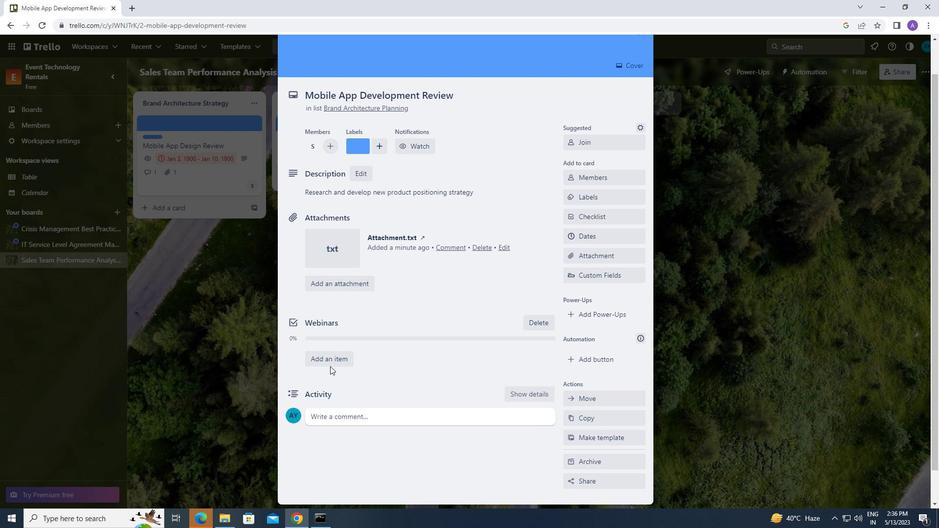 
Action: Mouse moved to (329, 376)
Screenshot: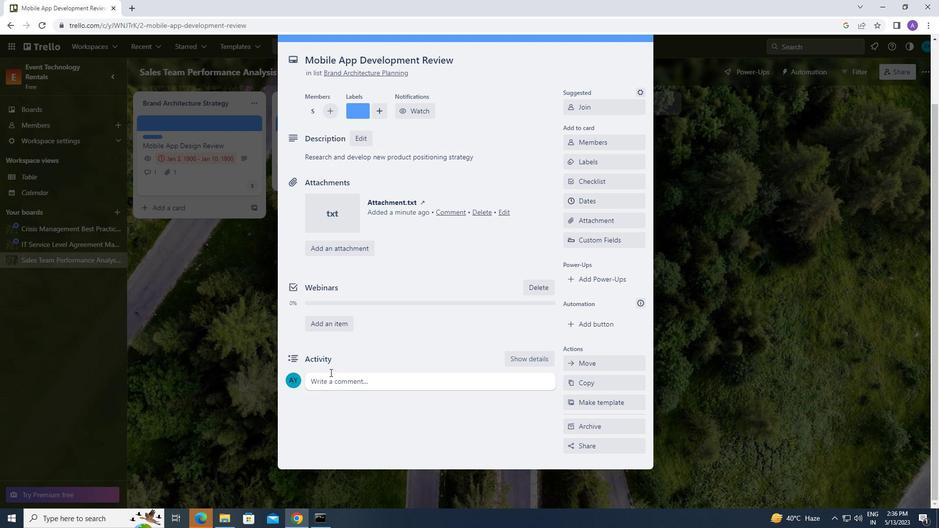 
Action: Mouse pressed left at (329, 376)
Screenshot: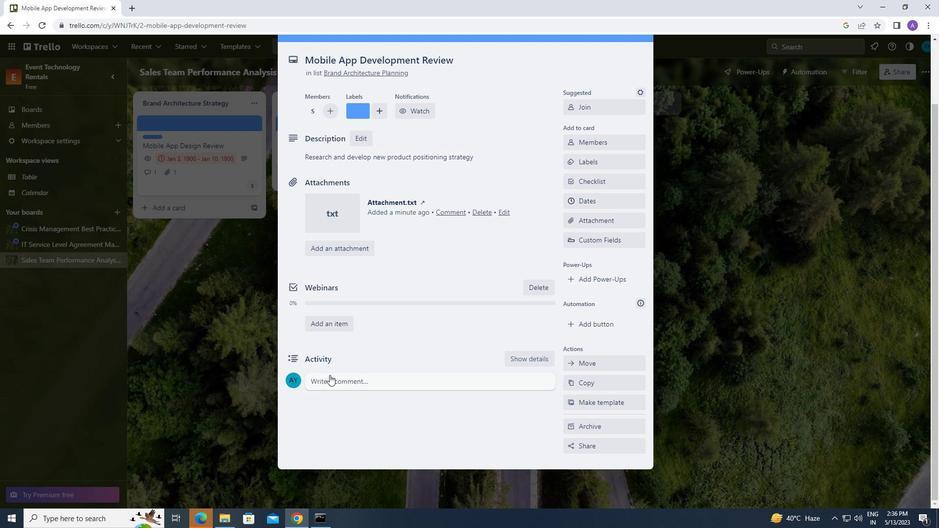 
Action: Mouse scrolled (329, 375) with delta (0, 0)
Screenshot: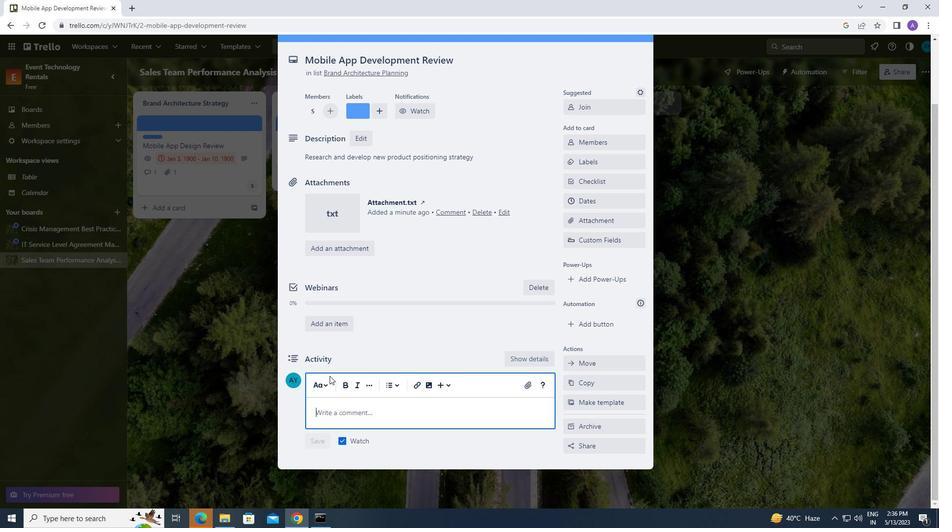 
Action: Mouse scrolled (329, 375) with delta (0, 0)
Screenshot: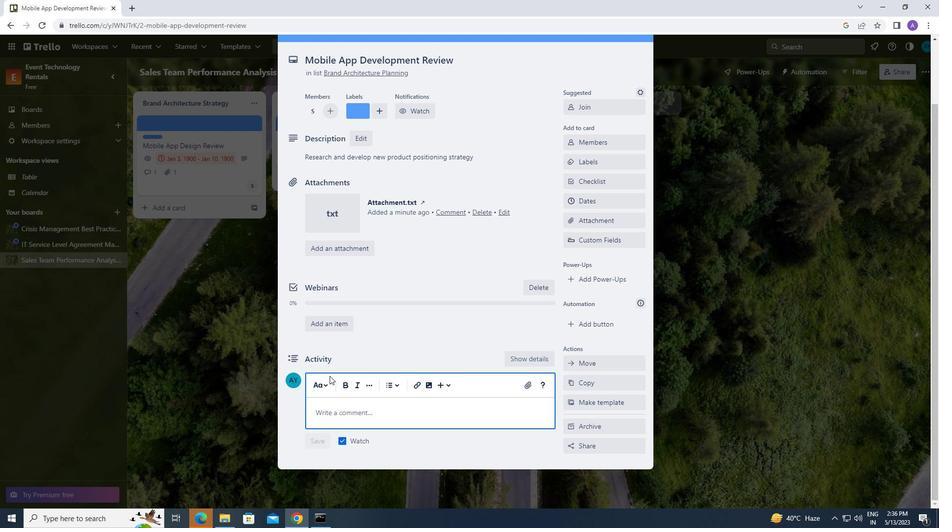 
Action: Mouse moved to (328, 414)
Screenshot: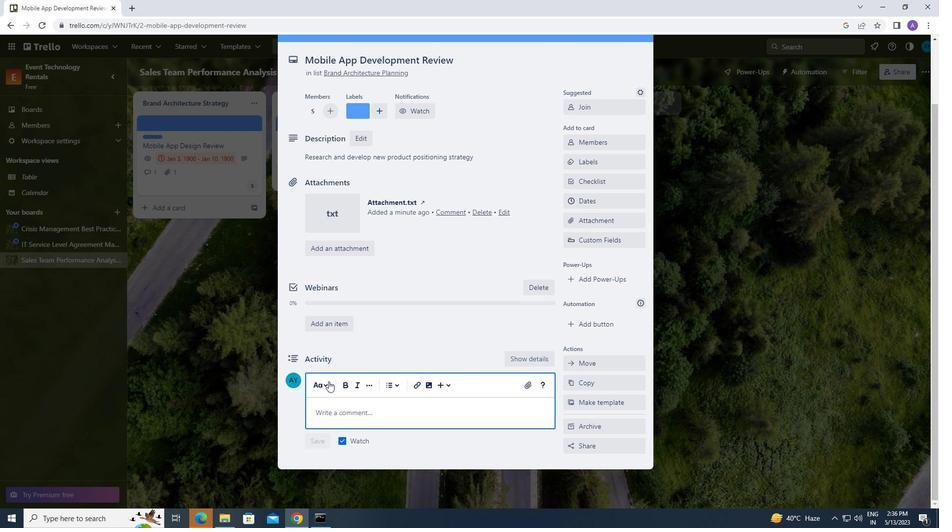 
Action: Mouse pressed left at (328, 414)
Screenshot: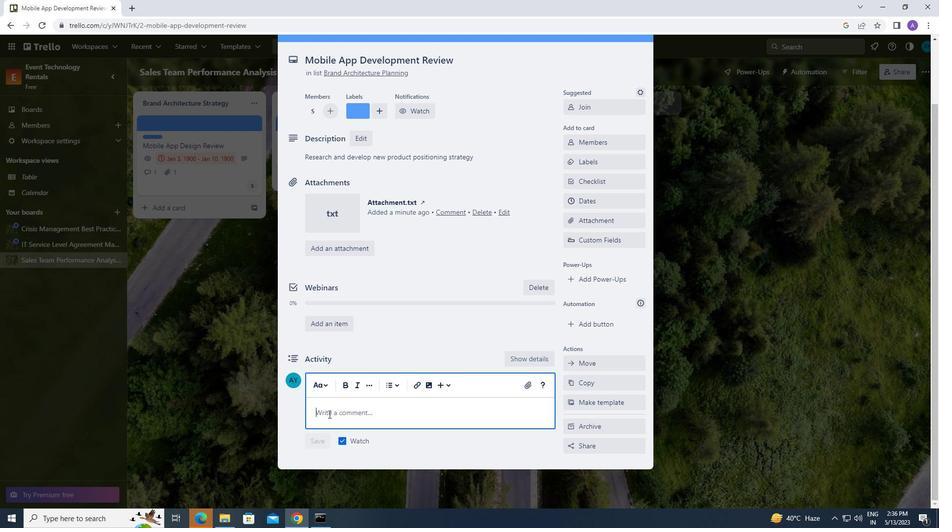 
Action: Key pressed <Key.caps_lock>t<Key.caps_lock>his
Screenshot: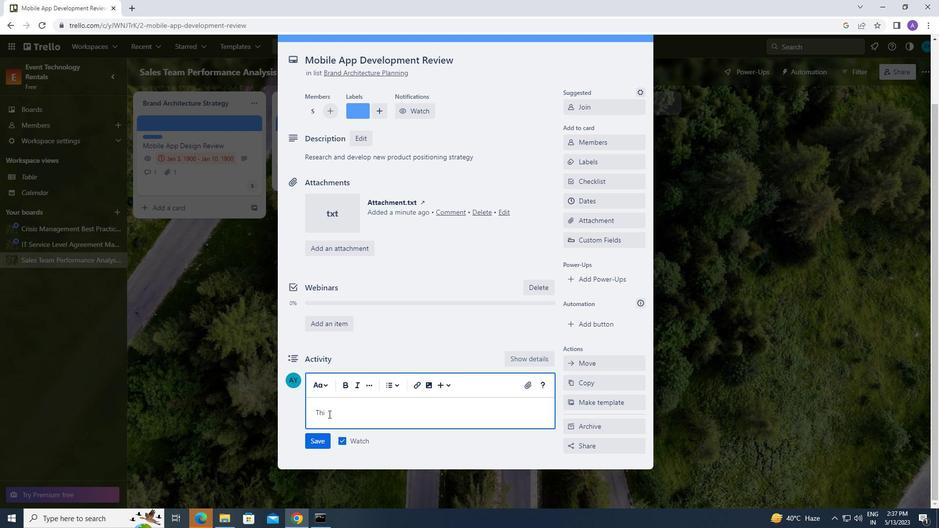 
Action: Mouse moved to (481, 311)
Screenshot: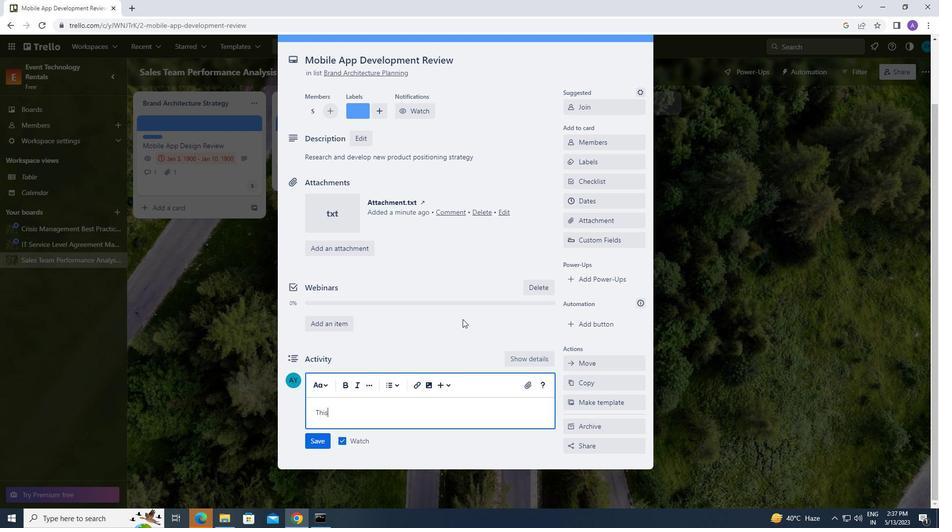
Action: Key pressed <Key.space>task<Key.space>prer<Key.backspace>sent<Key.space>
Screenshot: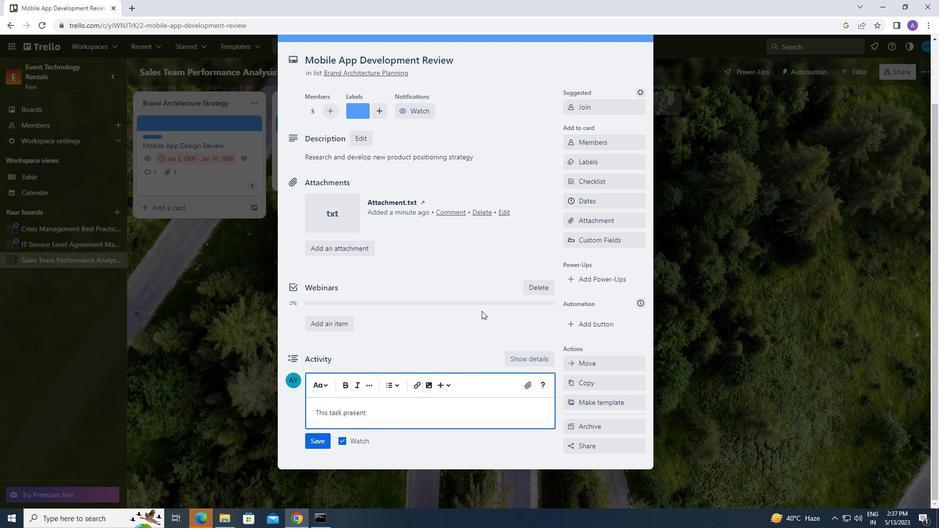
Action: Mouse moved to (481, 310)
Screenshot: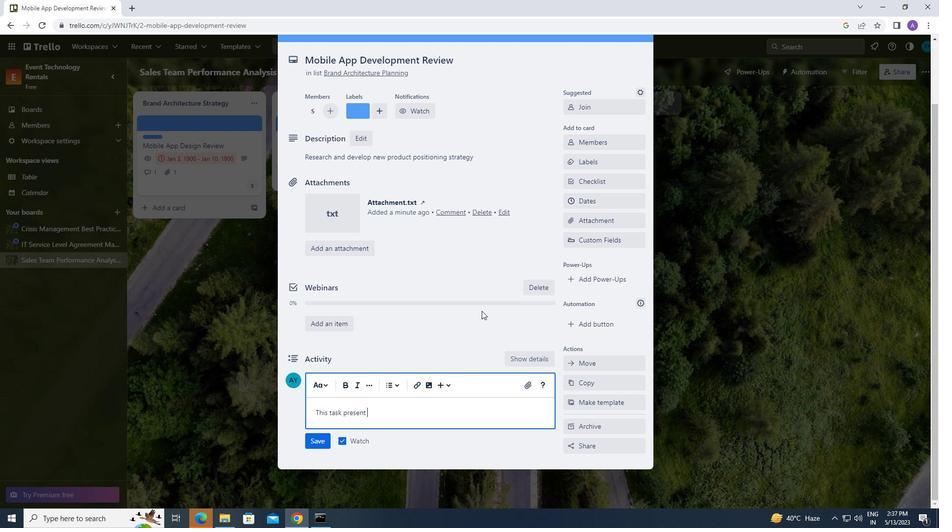 
Action: Key pressed <Key.backspace>s<Key.space>an<Key.space>oppor
Screenshot: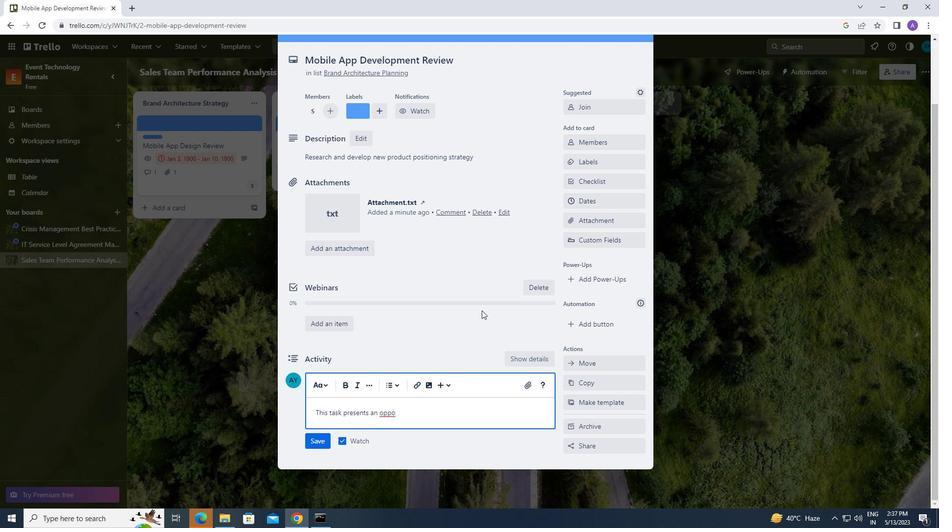 
Action: Mouse moved to (481, 310)
Screenshot: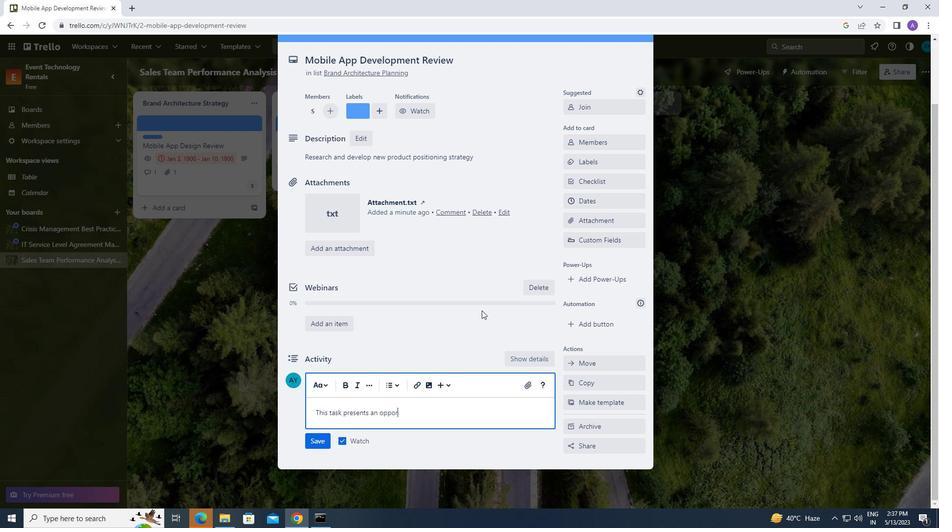 
Action: Key pressed tunity<Key.space>to
Screenshot: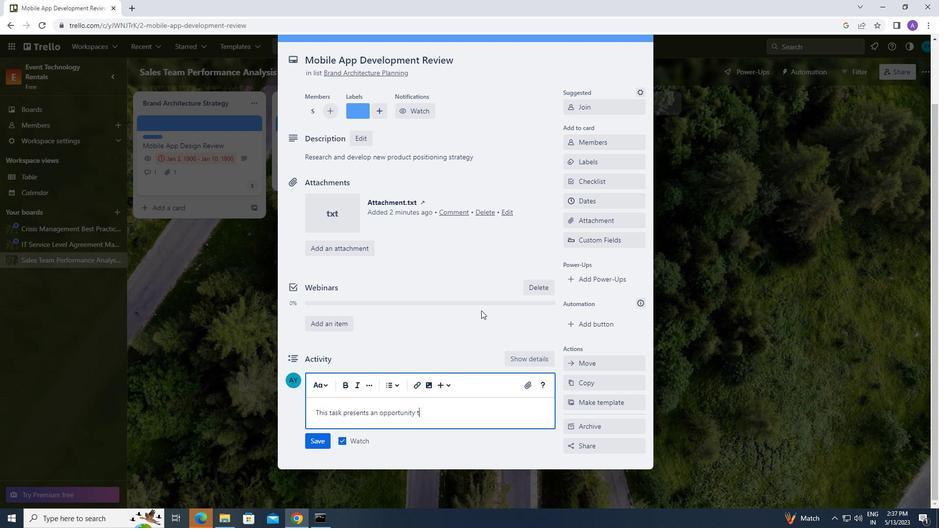 
Action: Mouse moved to (481, 310)
Screenshot: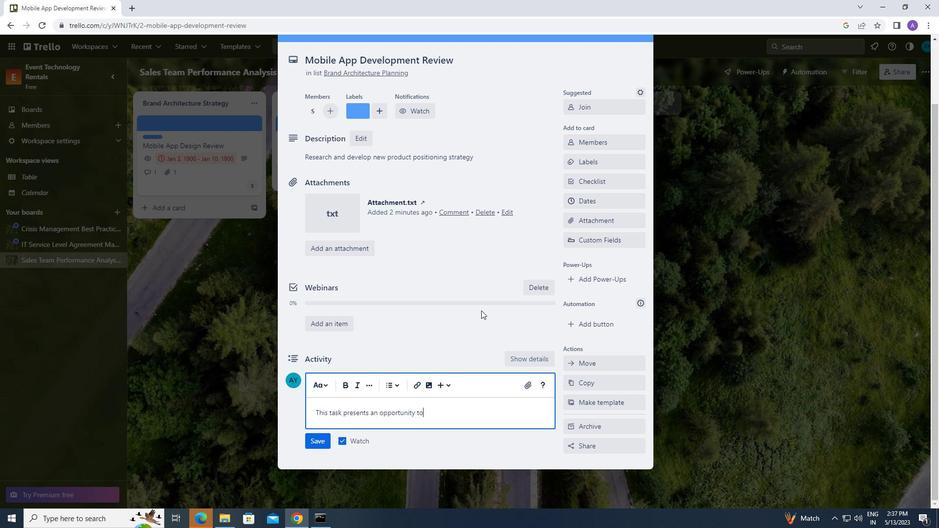 
Action: Key pressed <Key.space>demo
Screenshot: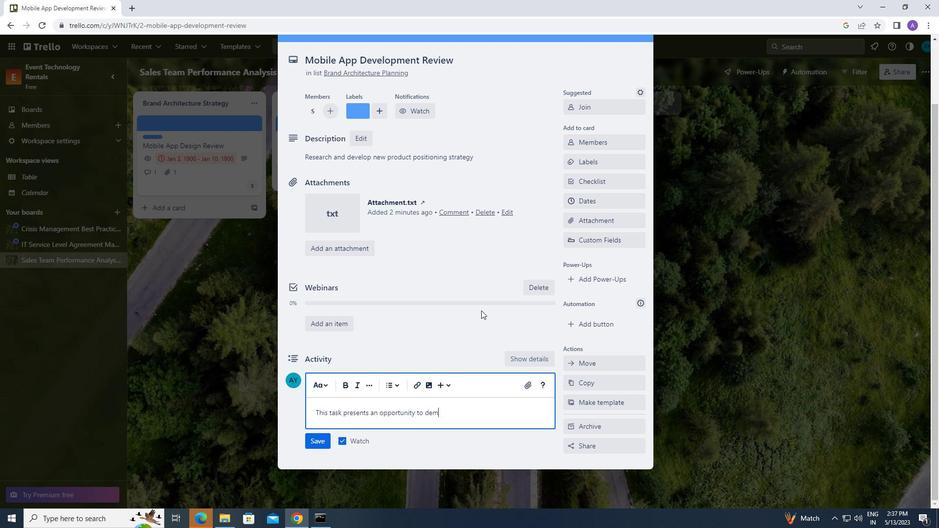 
Action: Mouse moved to (480, 310)
Screenshot: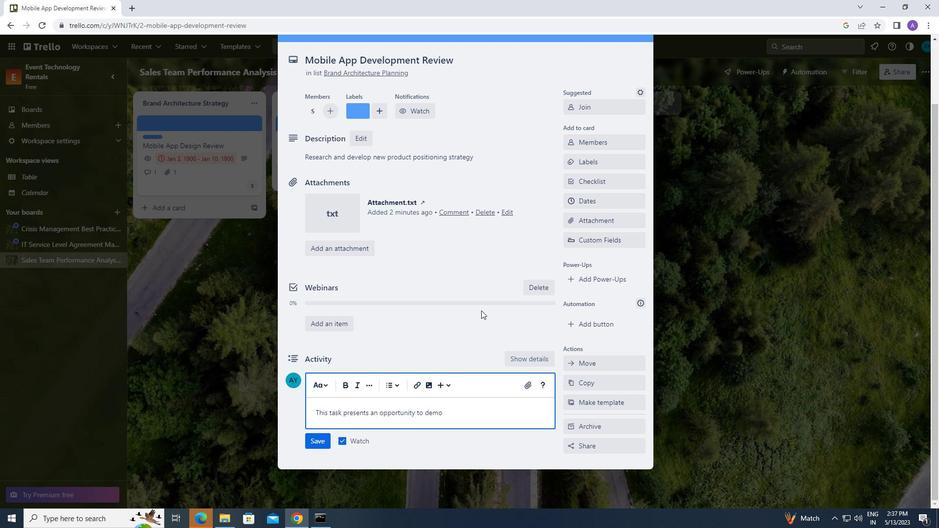 
Action: Key pressed nstr
Screenshot: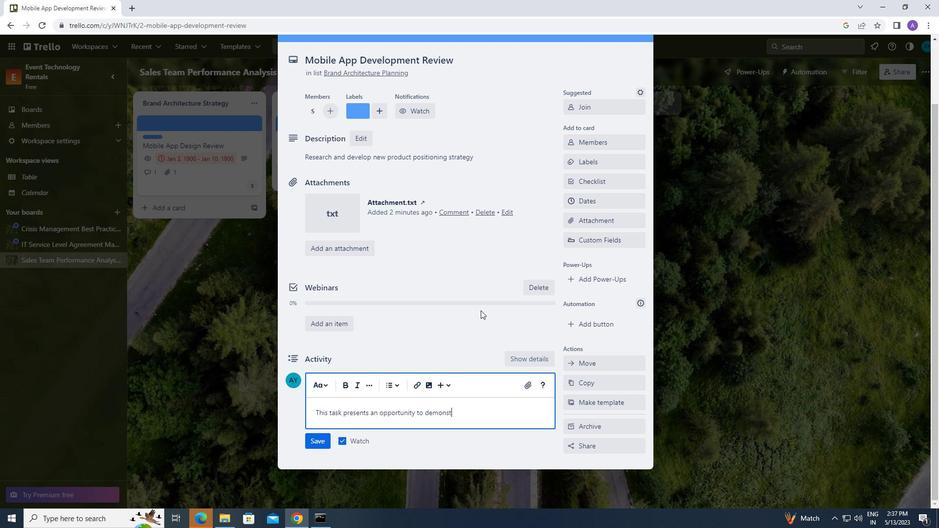 
Action: Mouse moved to (480, 310)
Screenshot: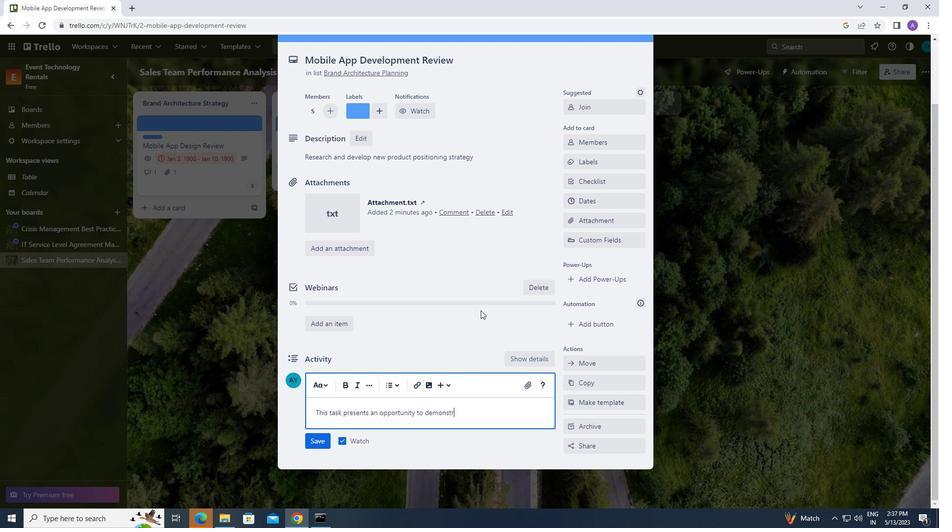
Action: Key pressed ate
Screenshot: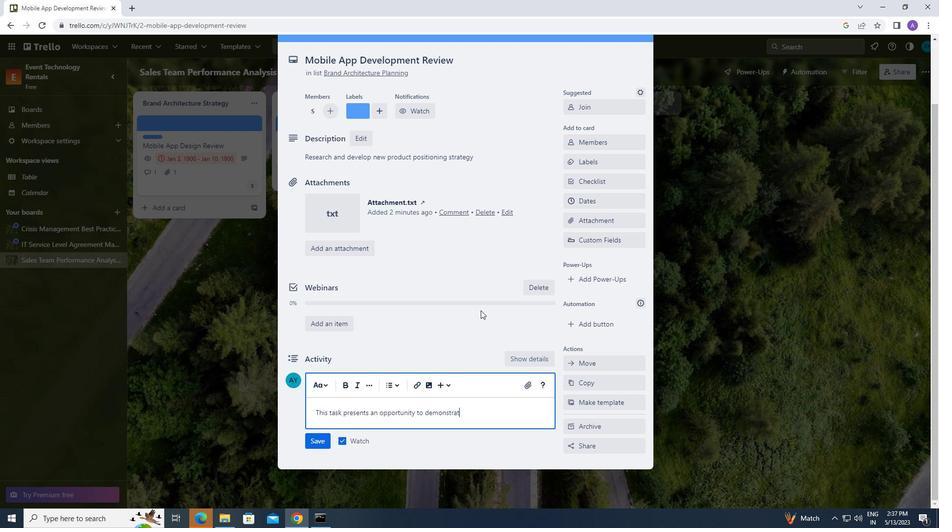 
Action: Mouse moved to (480, 311)
Screenshot: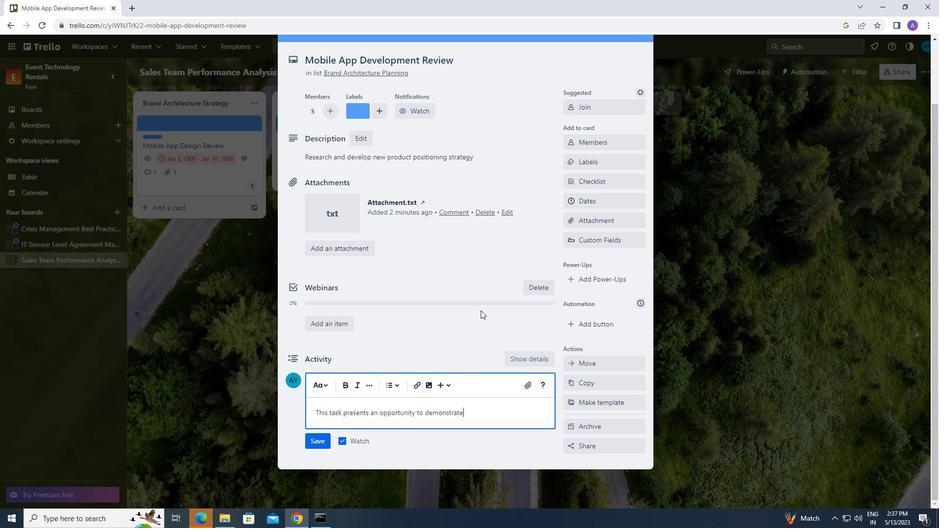 
Action: Key pressed <Key.space>our<Key.space>leader
Screenshot: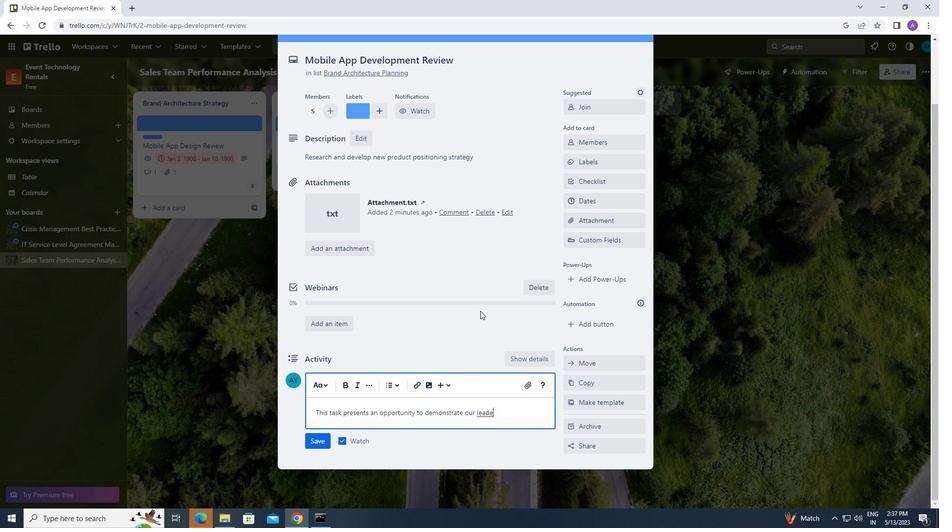
Action: Mouse moved to (479, 311)
Screenshot: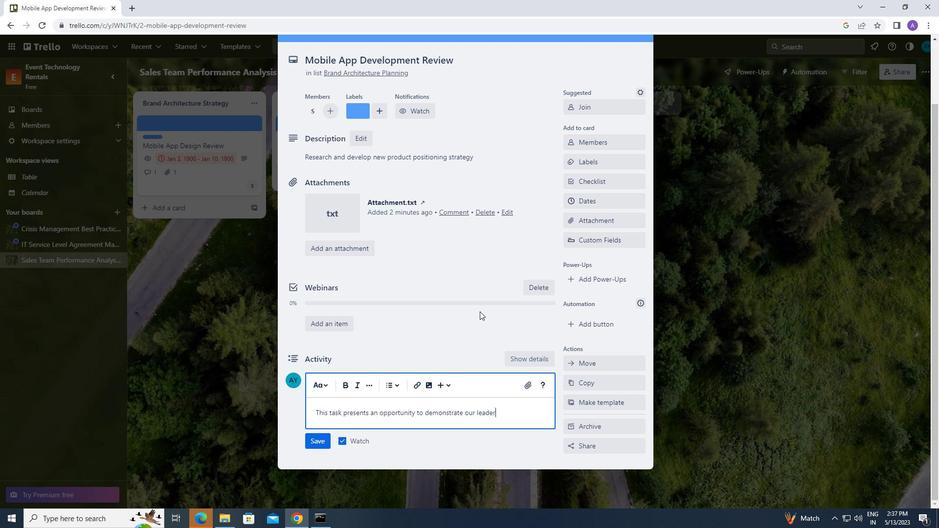
Action: Key pressed ship<Key.space>and<Key.space>decision-making<Key.space>skills,<Key.space>making<Key.space>informed<Key.space>choices<Key.space>and<Key.space>taking<Key.space>action
Screenshot: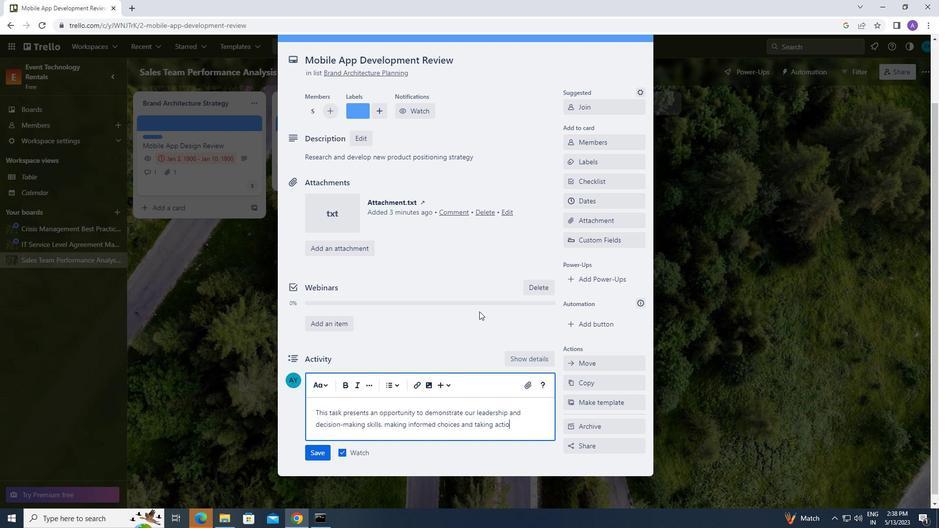 
Action: Mouse moved to (322, 458)
Screenshot: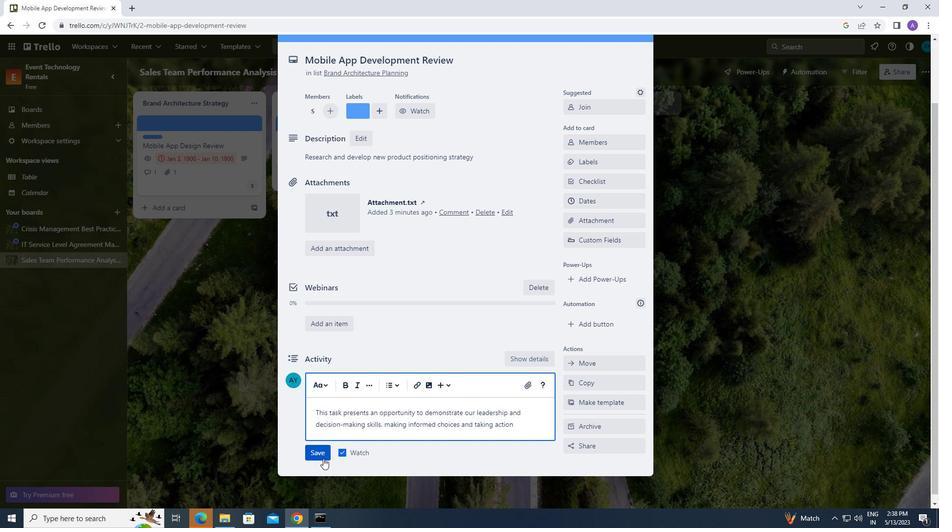 
Action: Mouse pressed left at (322, 458)
Screenshot: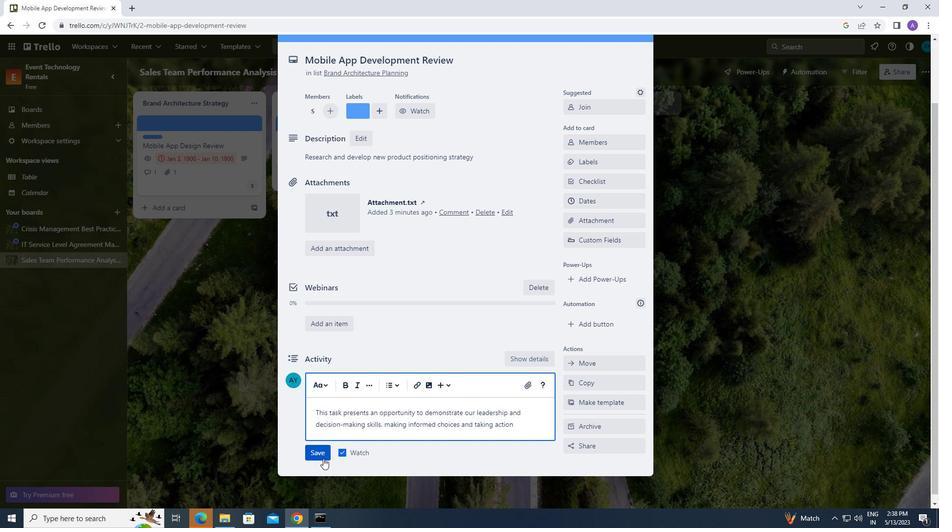 
Action: Mouse moved to (584, 197)
Screenshot: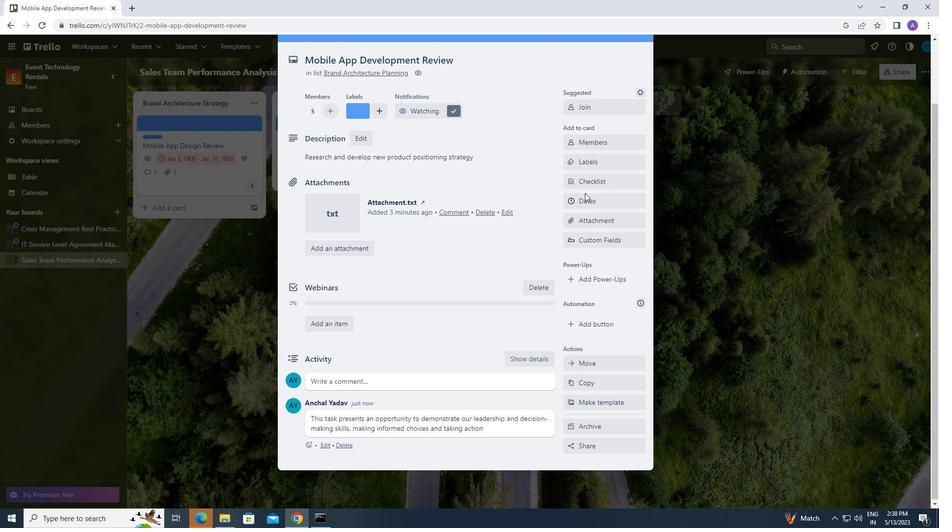 
Action: Mouse pressed left at (584, 197)
Screenshot: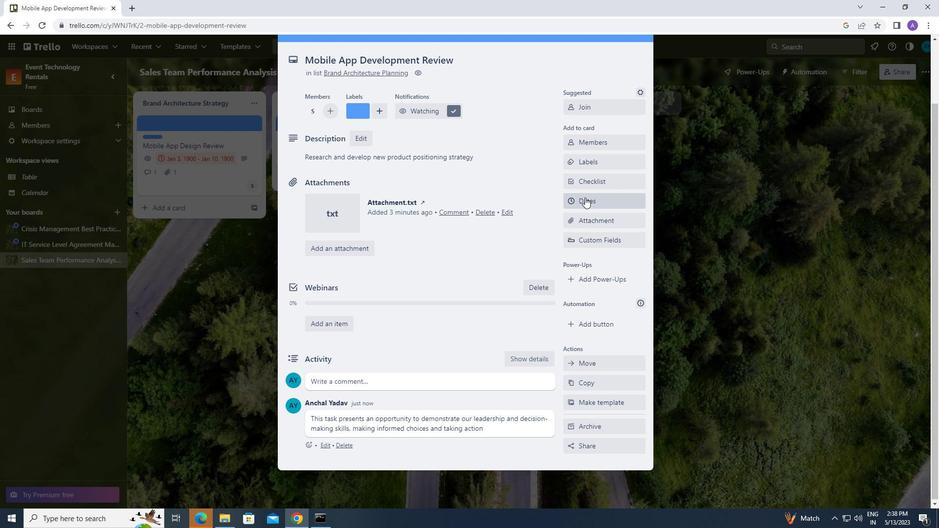 
Action: Mouse moved to (573, 248)
Screenshot: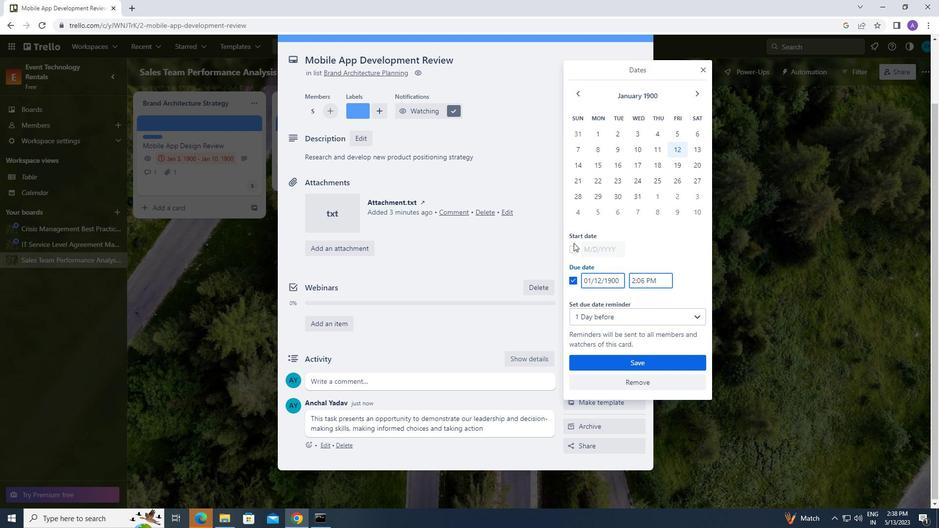 
Action: Mouse pressed left at (573, 248)
Screenshot: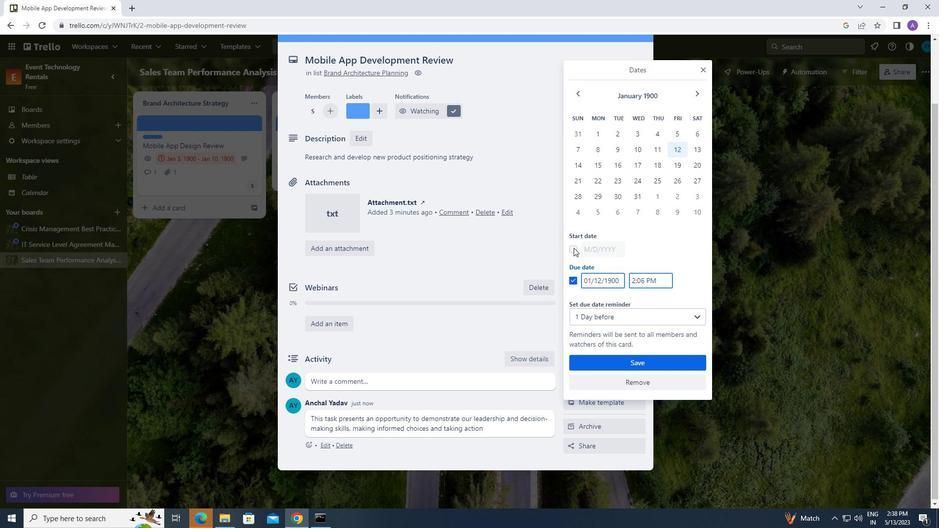 
Action: Mouse moved to (694, 135)
Screenshot: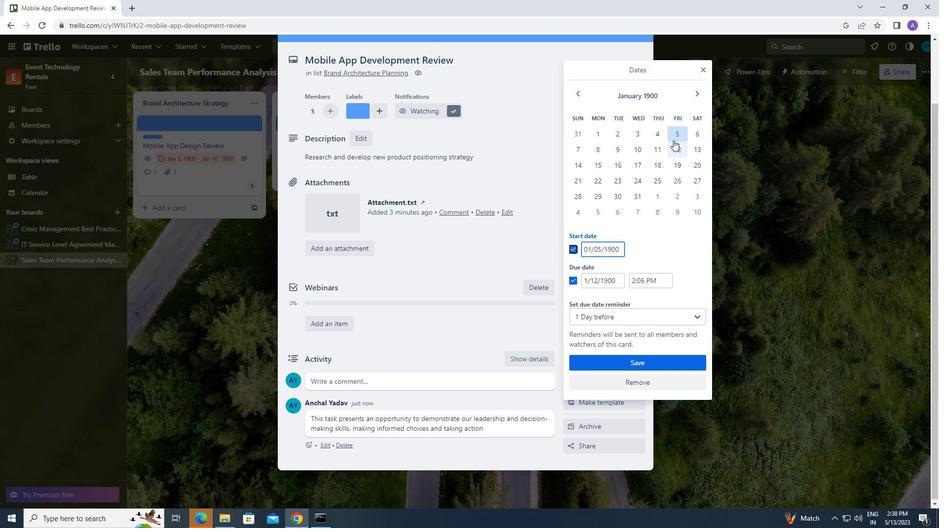 
Action: Mouse pressed left at (694, 135)
Screenshot: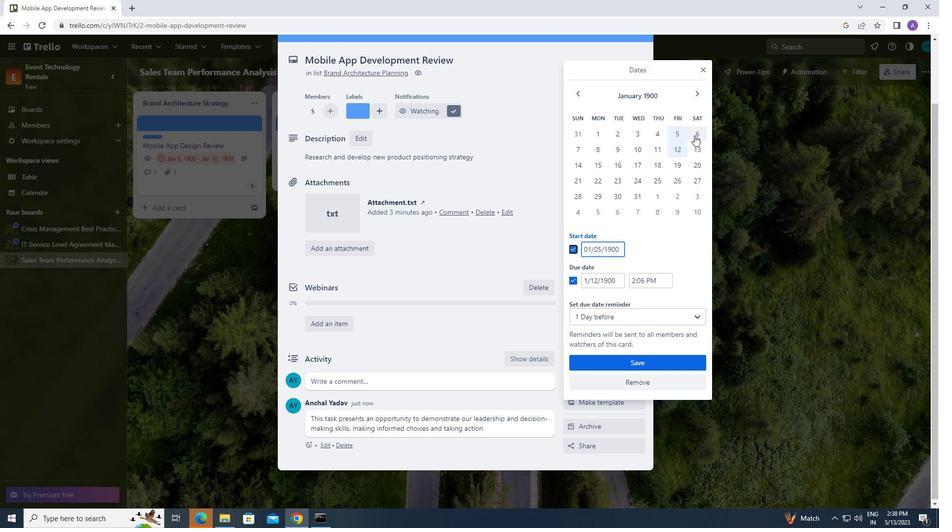 
Action: Mouse moved to (597, 279)
Screenshot: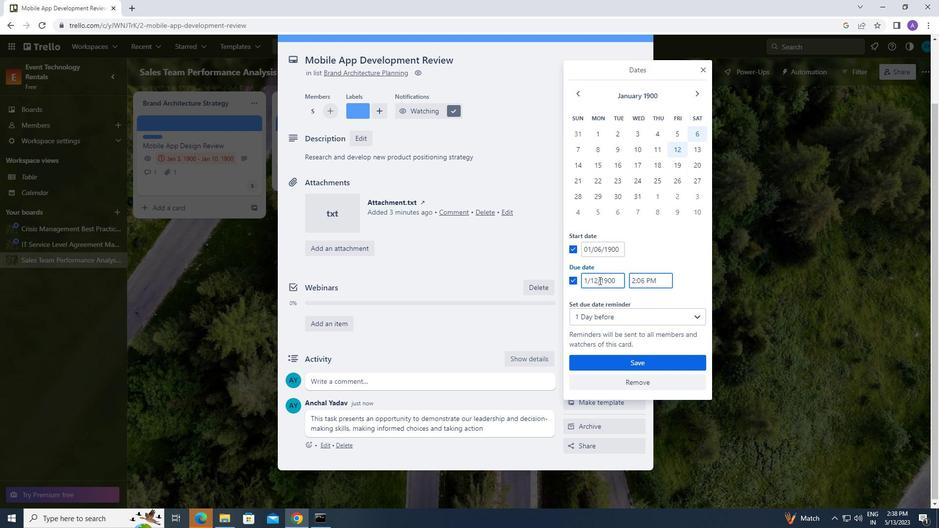 
Action: Mouse pressed left at (597, 279)
Screenshot: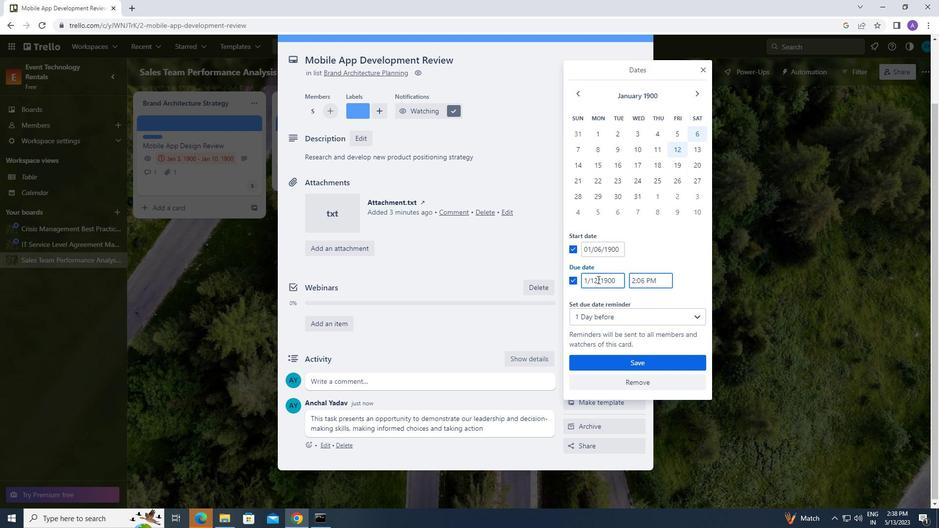 
Action: Key pressed <Key.backspace>3
Screenshot: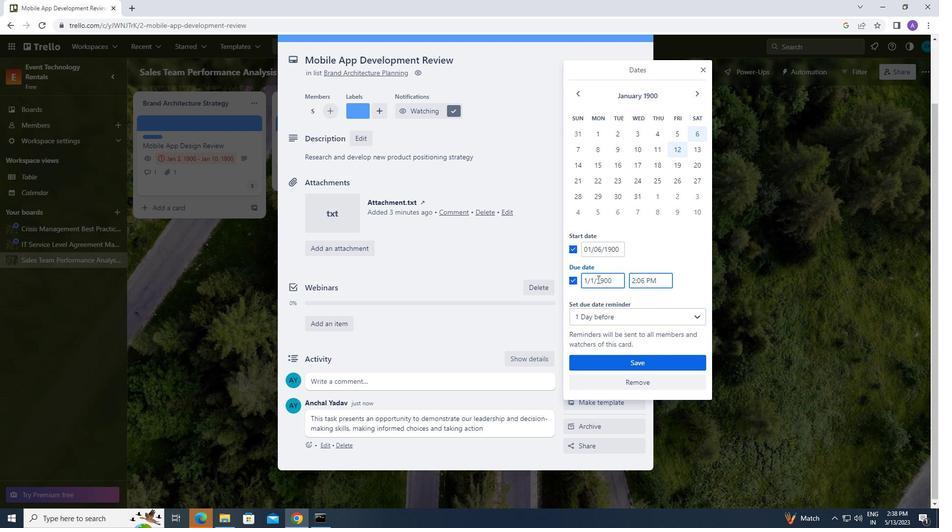 
Action: Mouse moved to (590, 360)
Screenshot: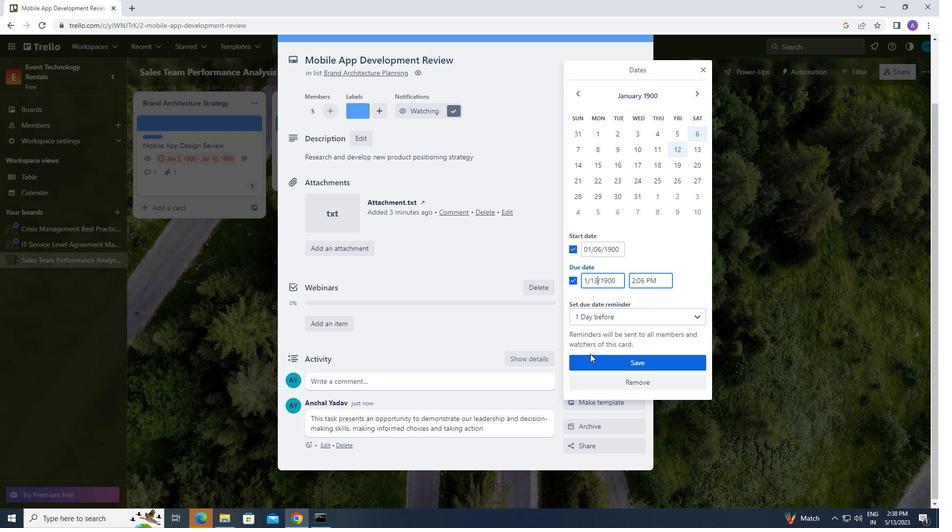 
Action: Mouse pressed left at (590, 360)
Screenshot: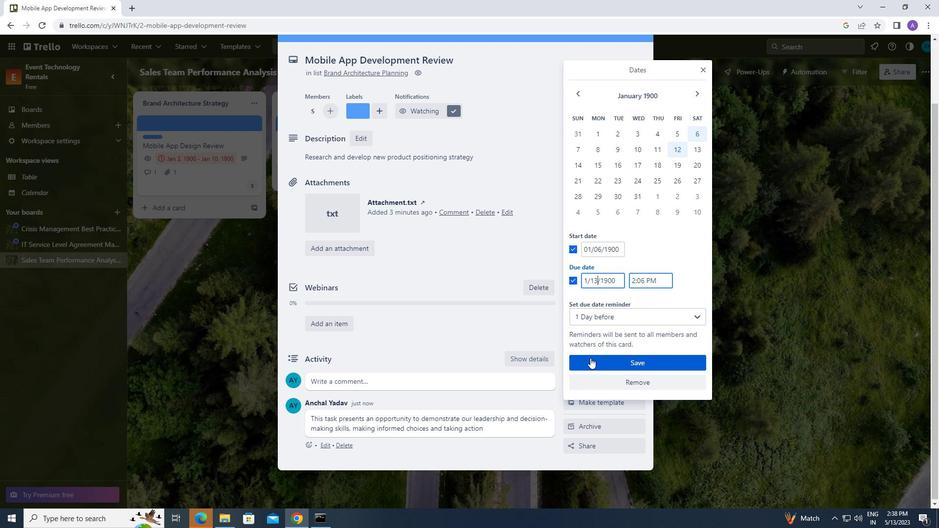 
Action: Mouse moved to (475, 266)
Screenshot: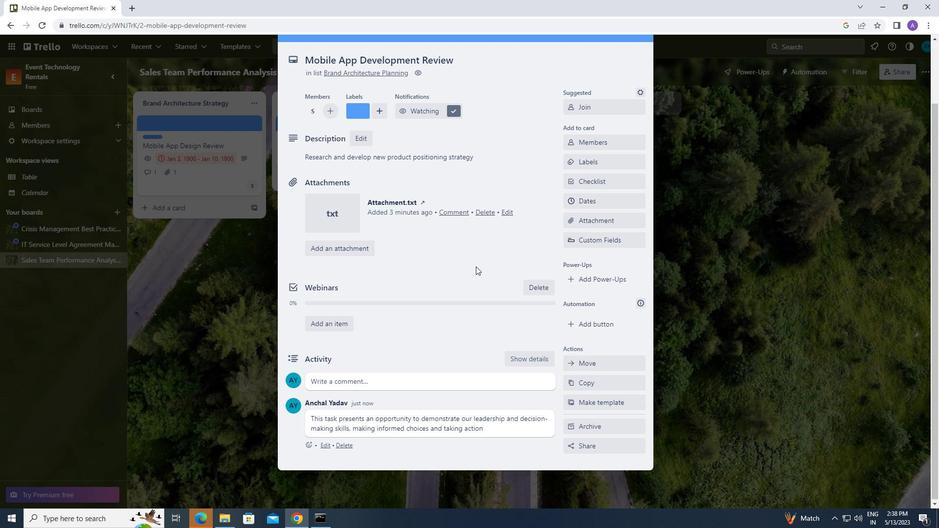 
